 Task: Change  the formatting of the data to Which is  Less than 5, In conditional formating, put the option 'Green Fill with Dark Green Text. . 'add another formatting option Format As Table, insert the option Orange Table style Medium 3 , change the format of Column Width to AutoFit Column Widthand sort the data in Ascending order In the sheet   Sparkle Sales log   book
Action: Mouse moved to (172, 91)
Screenshot: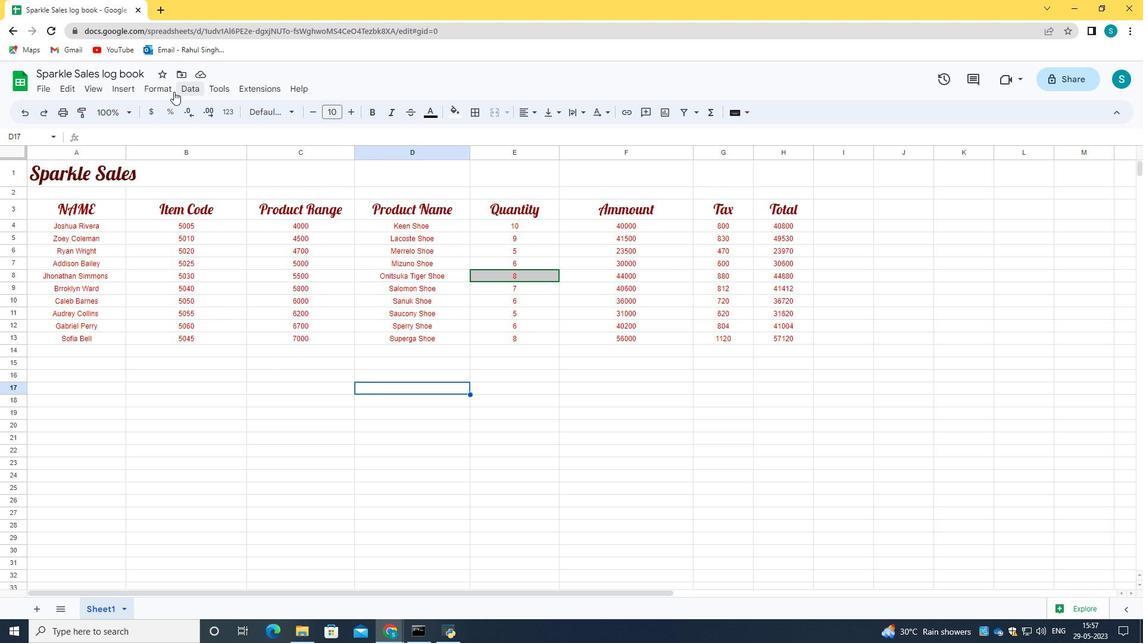 
Action: Mouse pressed left at (172, 91)
Screenshot: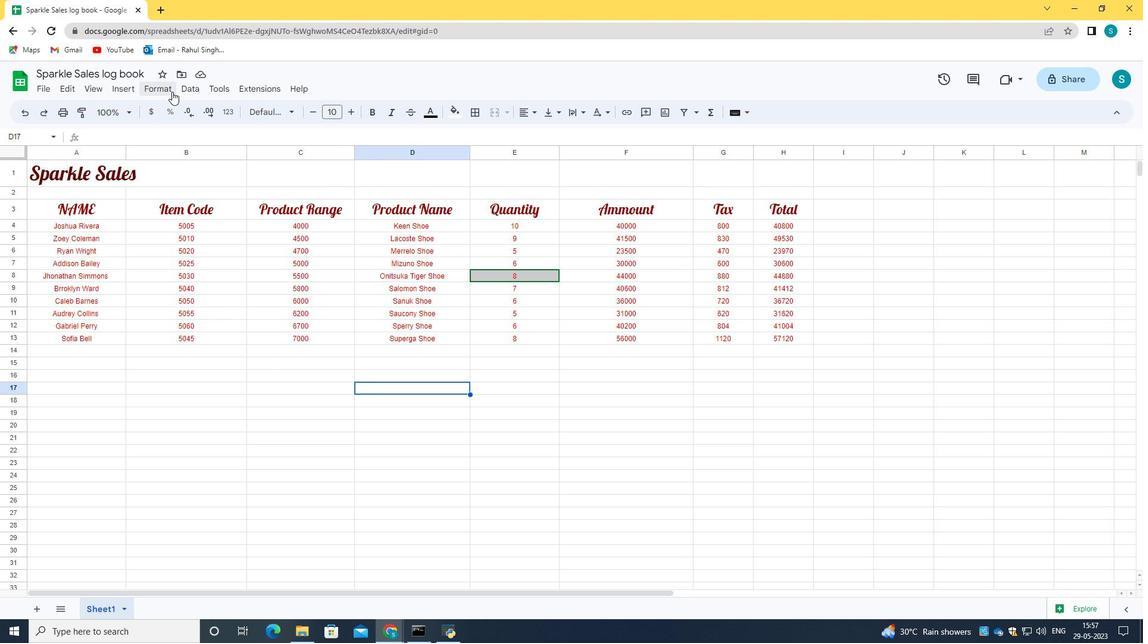 
Action: Mouse moved to (201, 286)
Screenshot: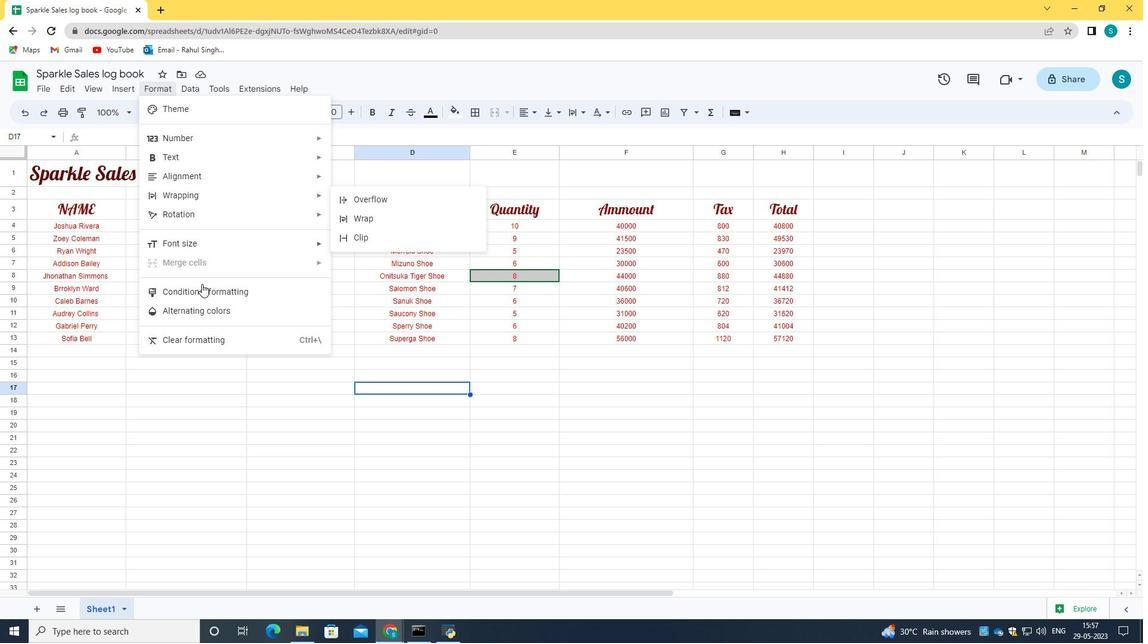 
Action: Mouse pressed left at (201, 286)
Screenshot: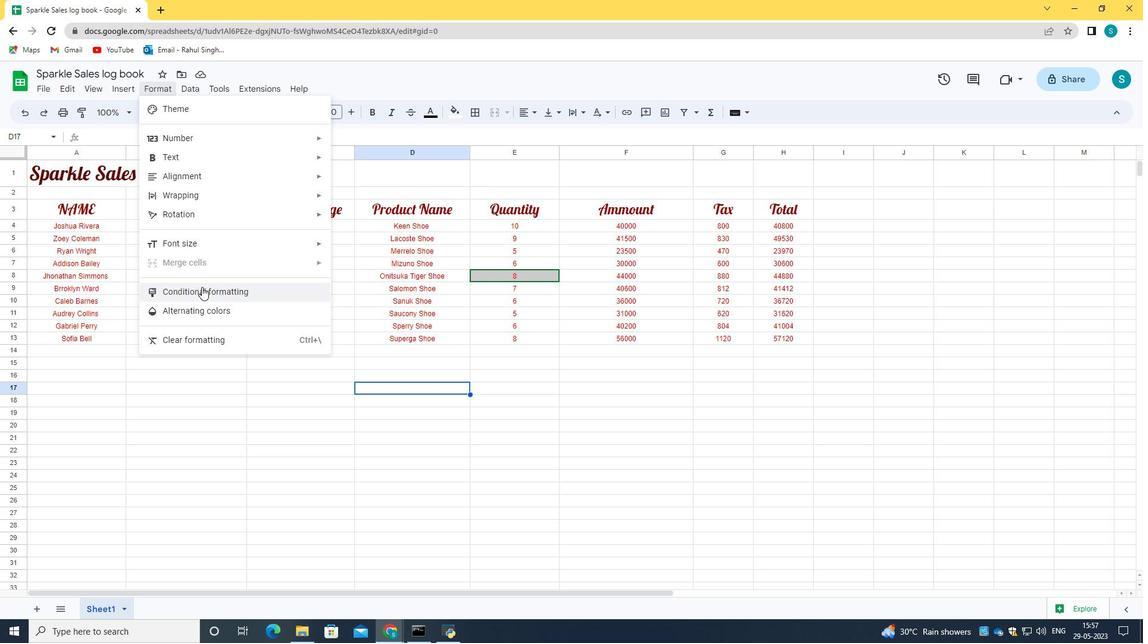 
Action: Mouse moved to (1115, 121)
Screenshot: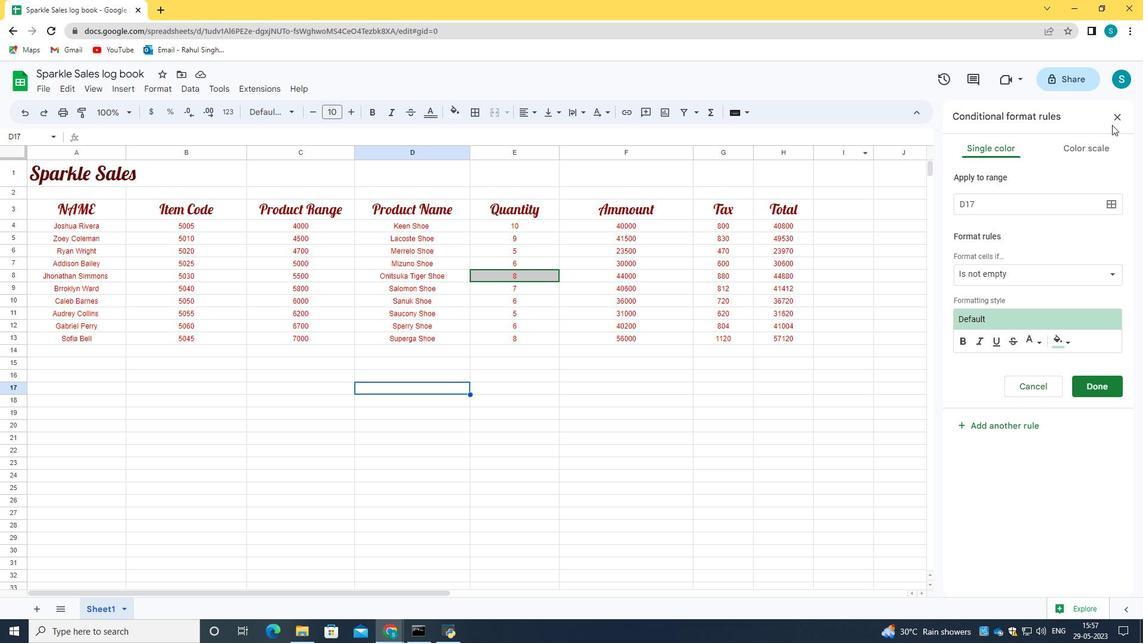 
Action: Mouse pressed left at (1115, 121)
Screenshot: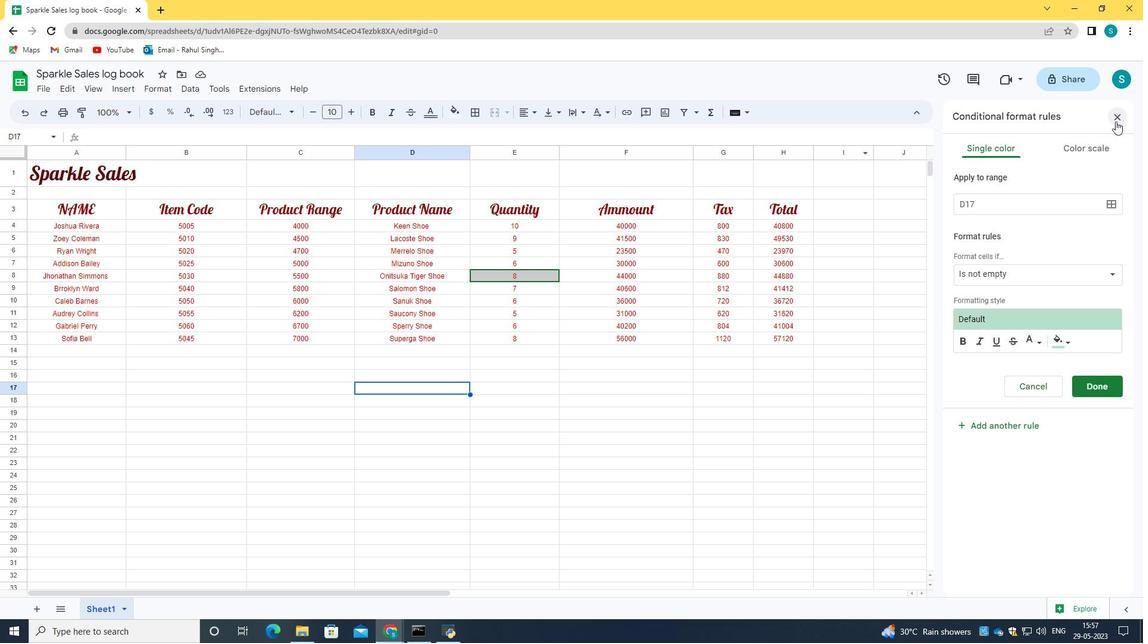 
Action: Mouse moved to (28, 167)
Screenshot: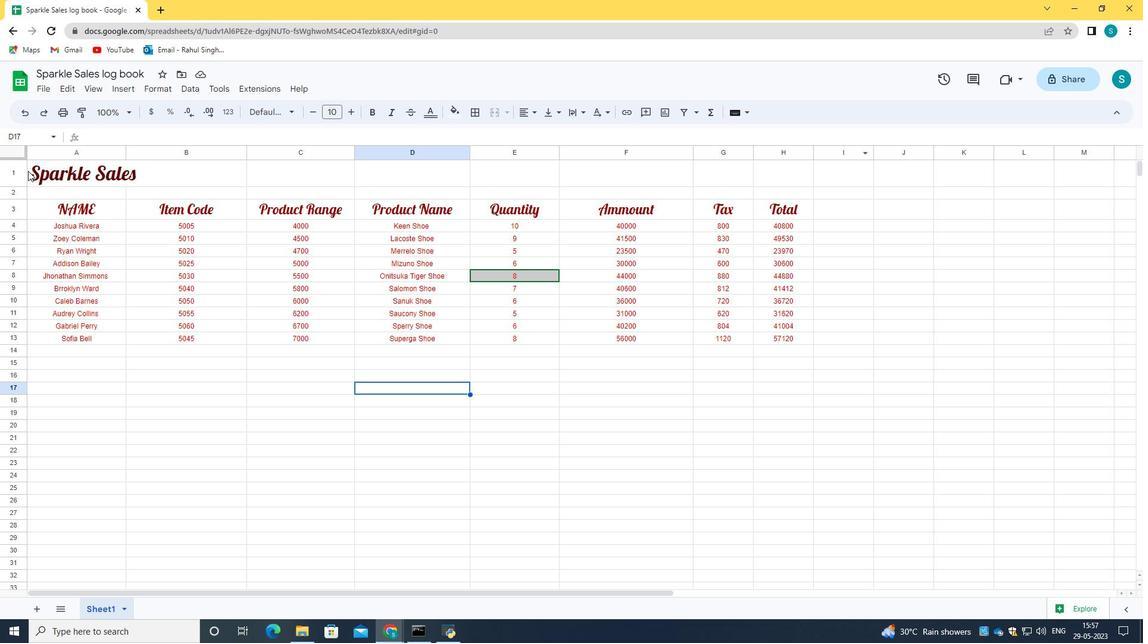 
Action: Mouse pressed left at (28, 167)
Screenshot: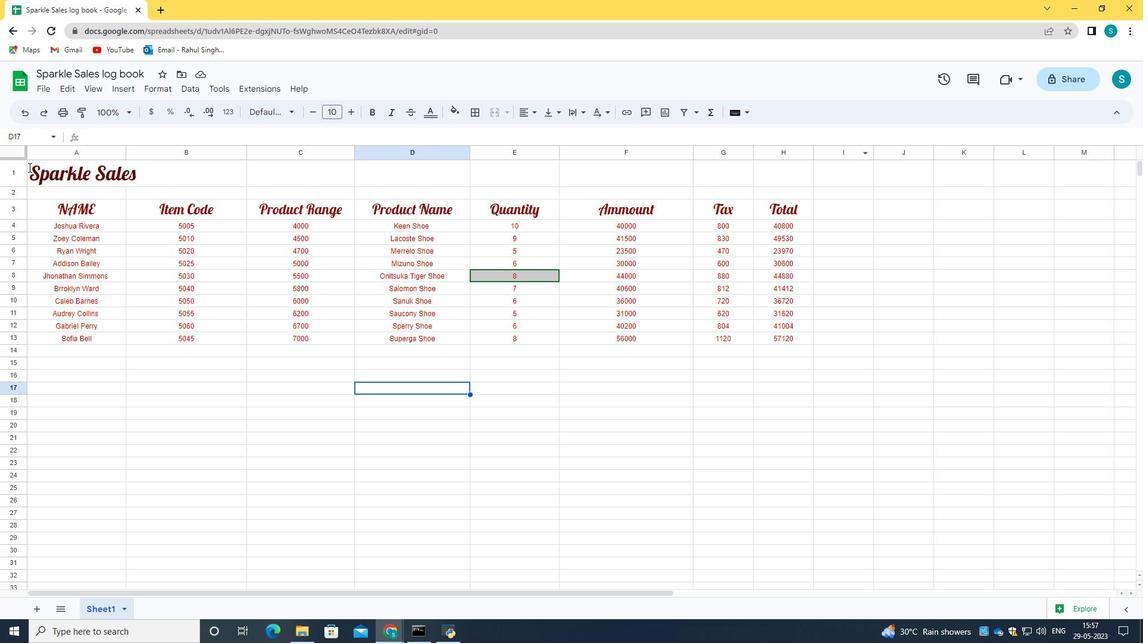 
Action: Mouse moved to (35, 210)
Screenshot: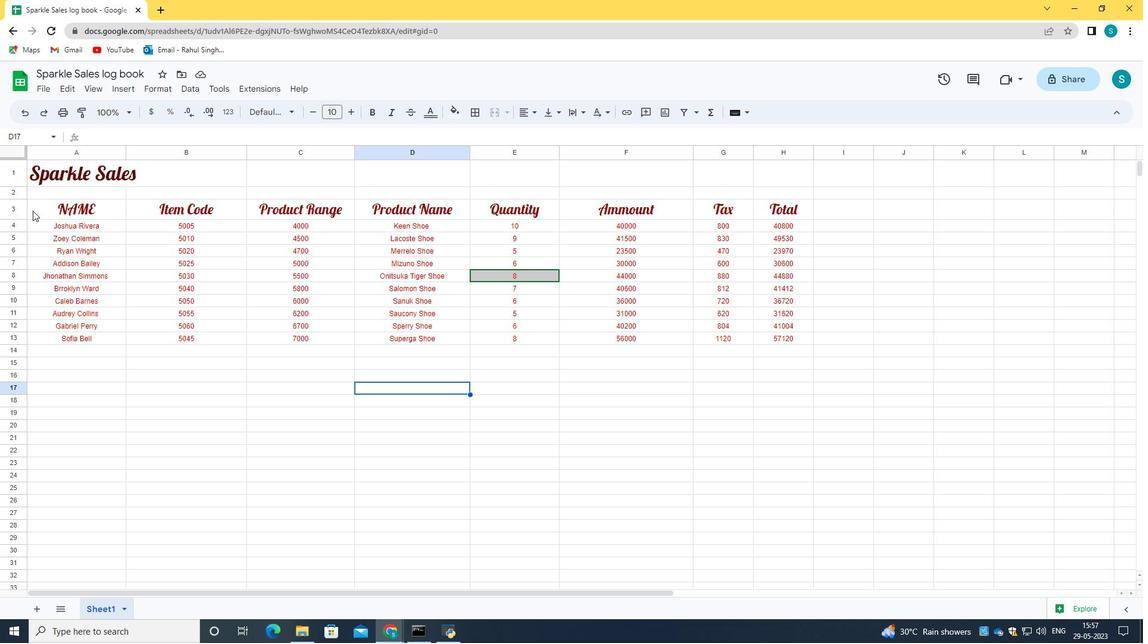 
Action: Mouse pressed left at (35, 210)
Screenshot: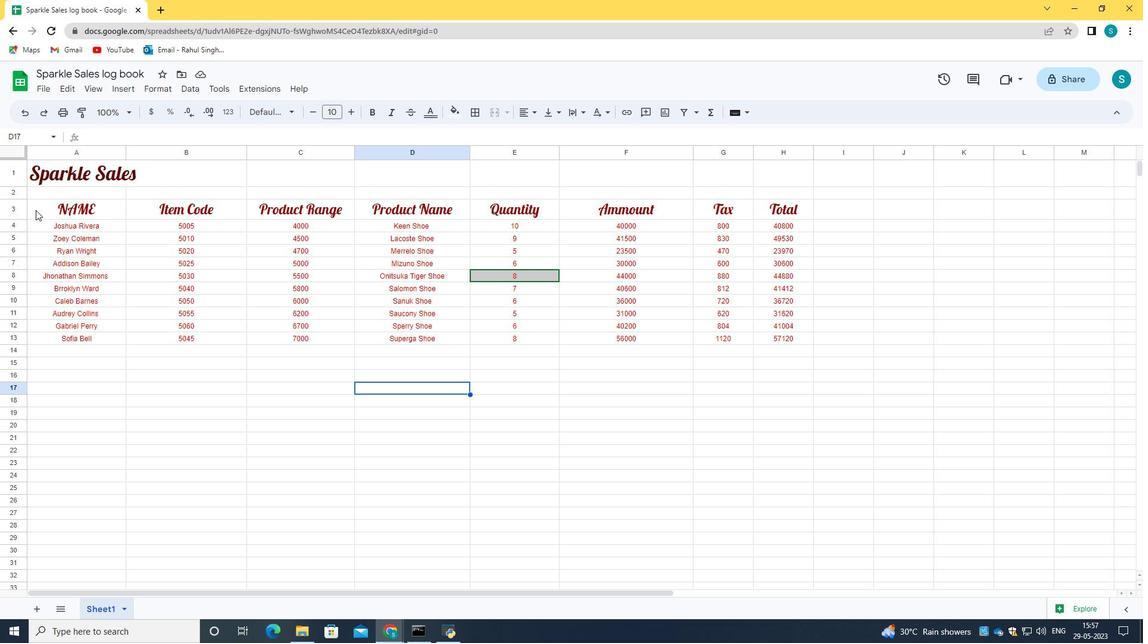 
Action: Mouse pressed left at (35, 210)
Screenshot: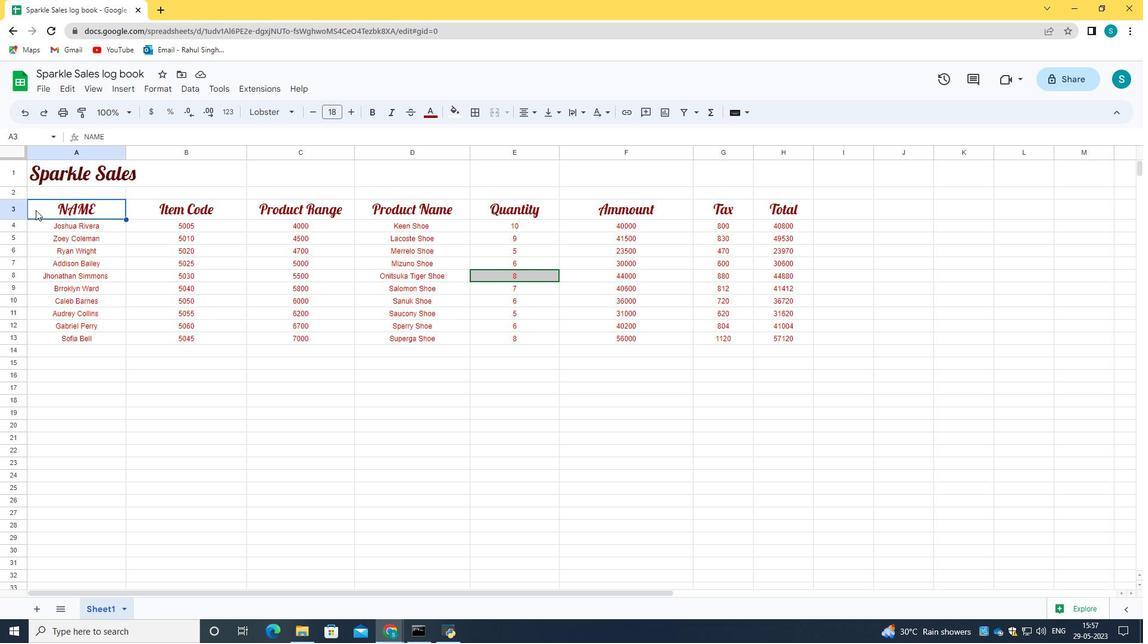 
Action: Mouse moved to (159, 91)
Screenshot: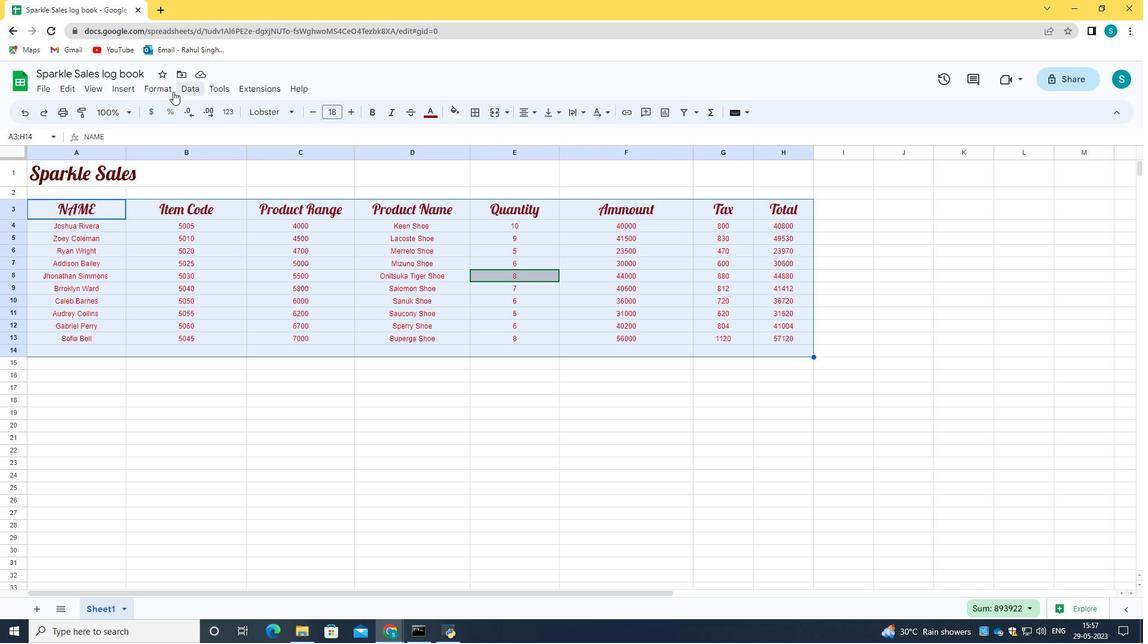 
Action: Mouse pressed left at (159, 91)
Screenshot: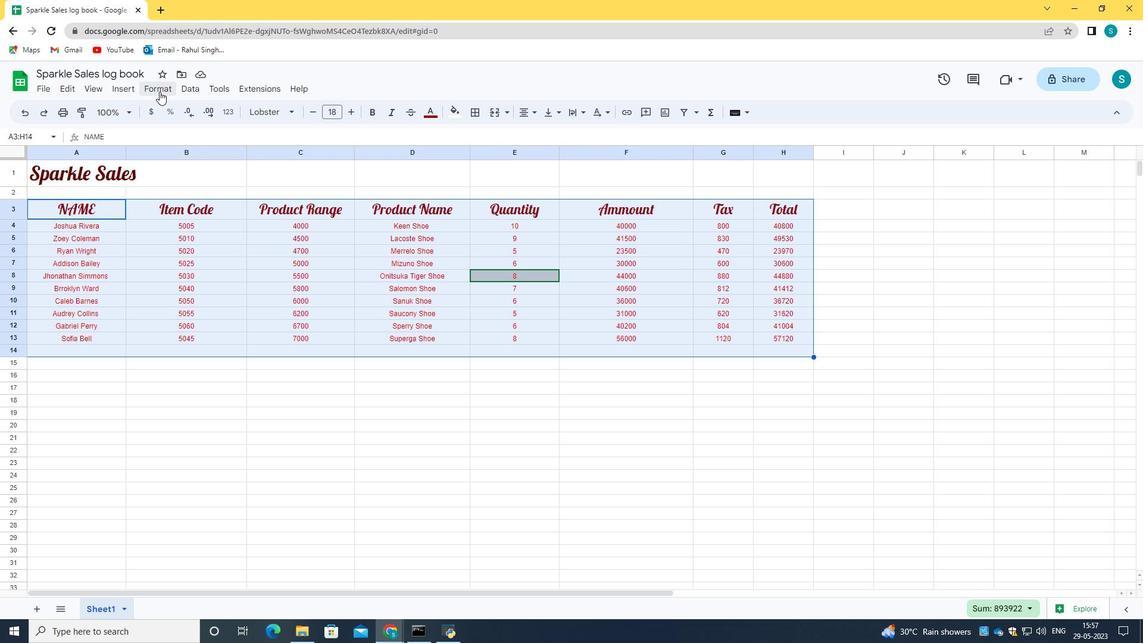 
Action: Mouse moved to (232, 297)
Screenshot: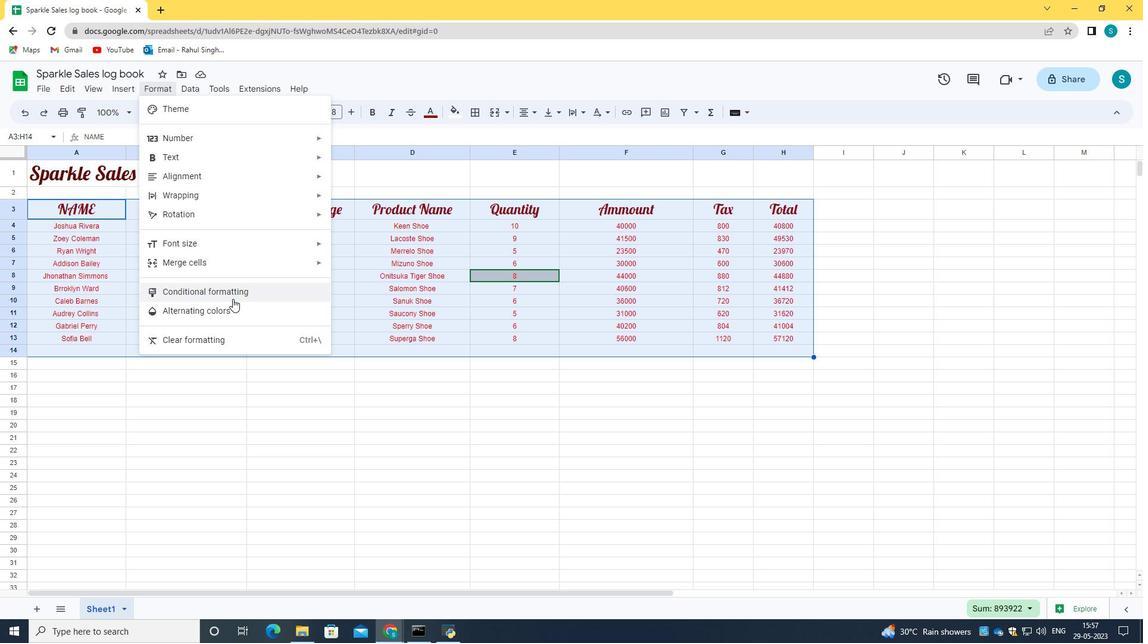 
Action: Mouse pressed left at (232, 297)
Screenshot: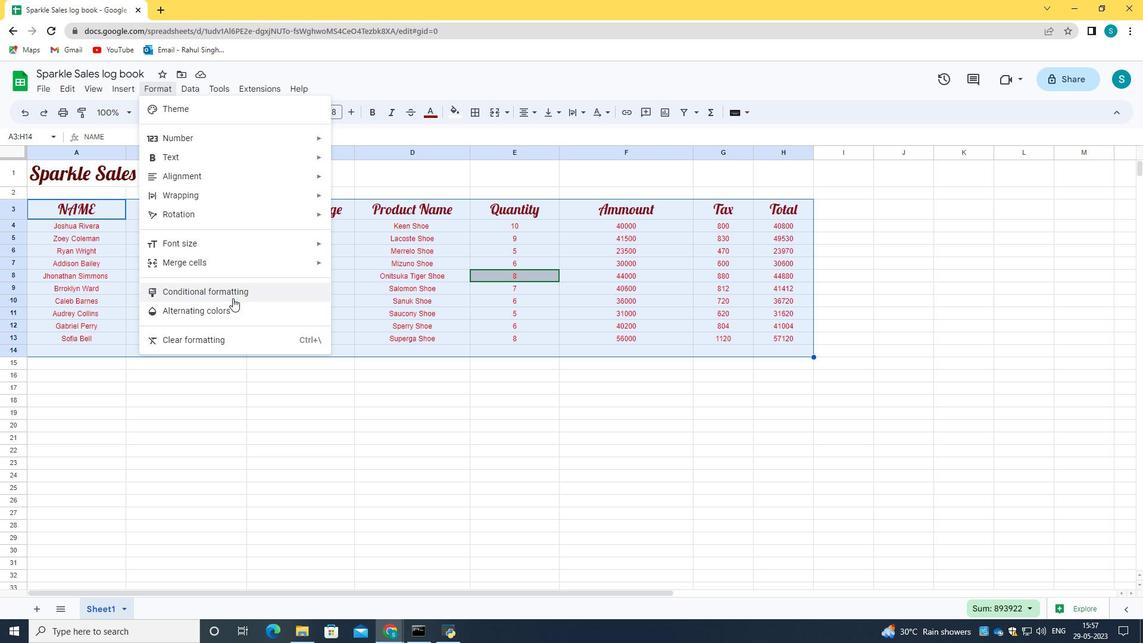 
Action: Mouse moved to (1065, 342)
Screenshot: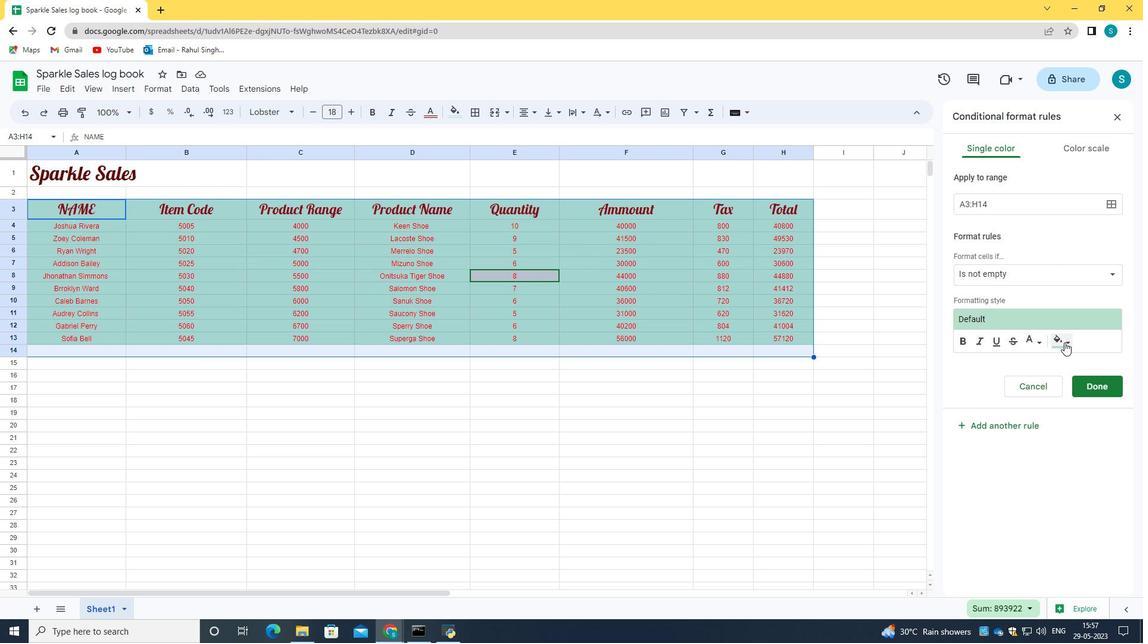
Action: Mouse pressed left at (1065, 342)
Screenshot: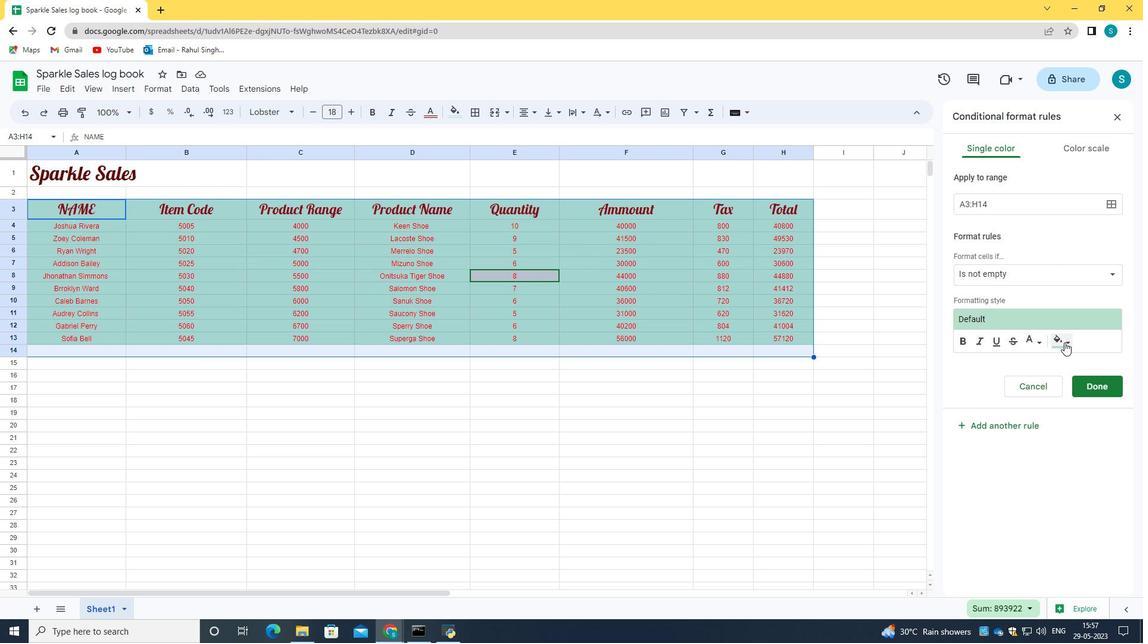 
Action: Mouse moved to (992, 464)
Screenshot: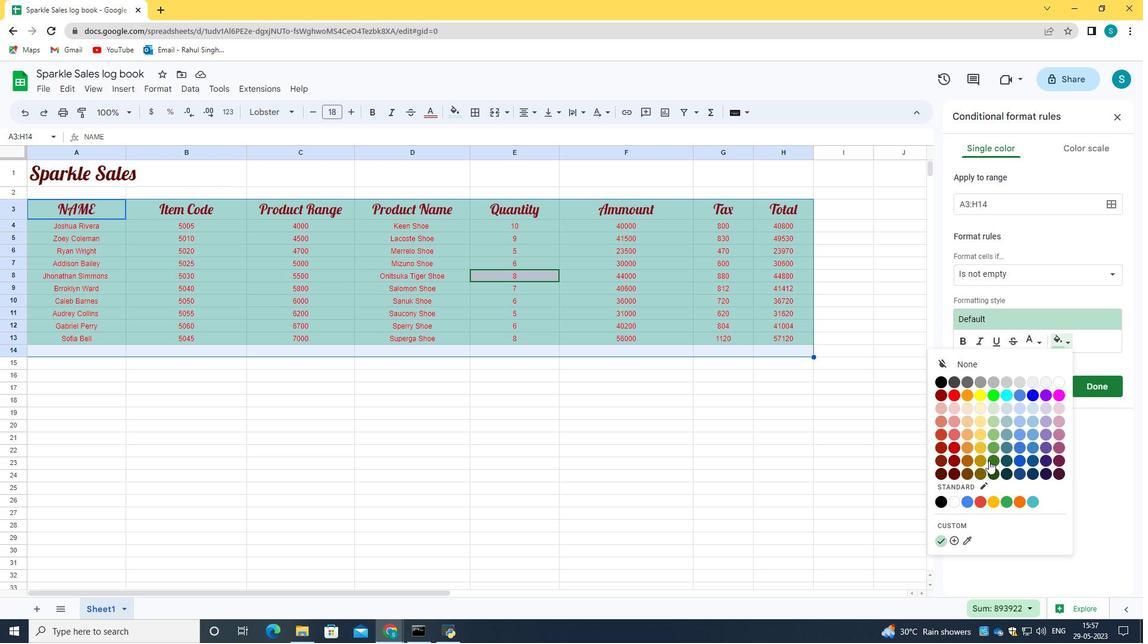 
Action: Mouse pressed left at (992, 464)
Screenshot: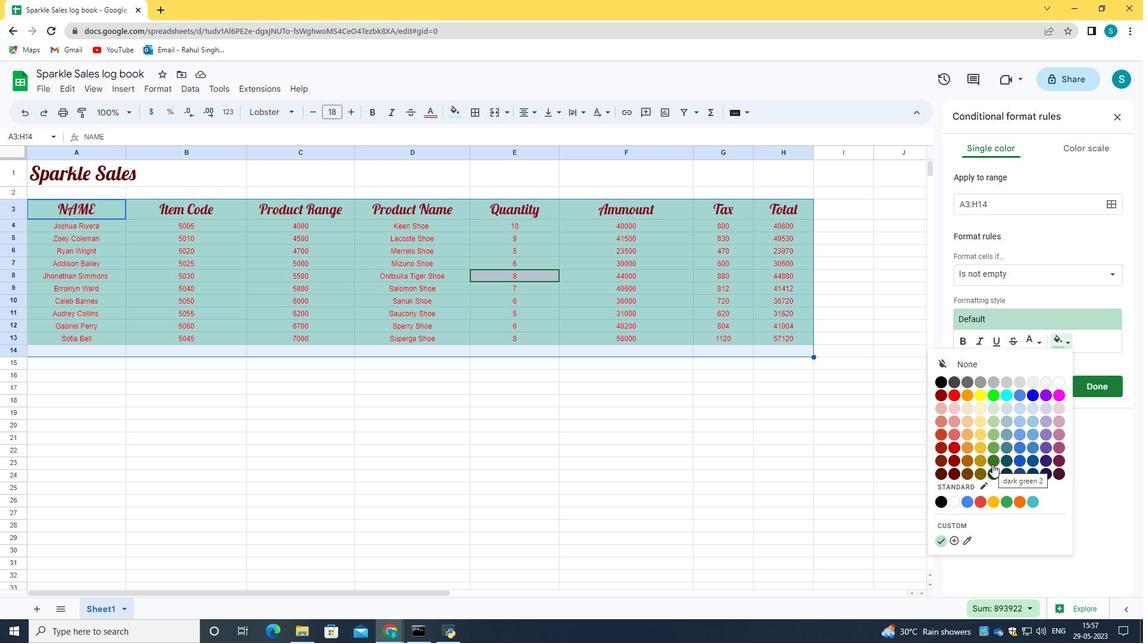 
Action: Mouse moved to (698, 367)
Screenshot: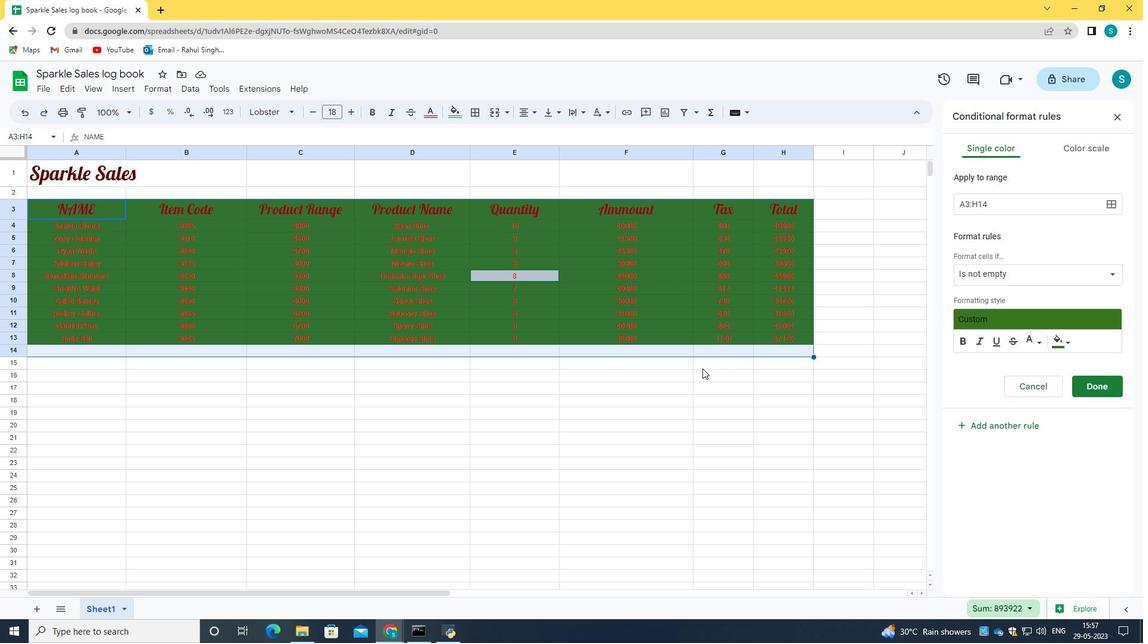 
Action: Mouse pressed left at (698, 367)
Screenshot: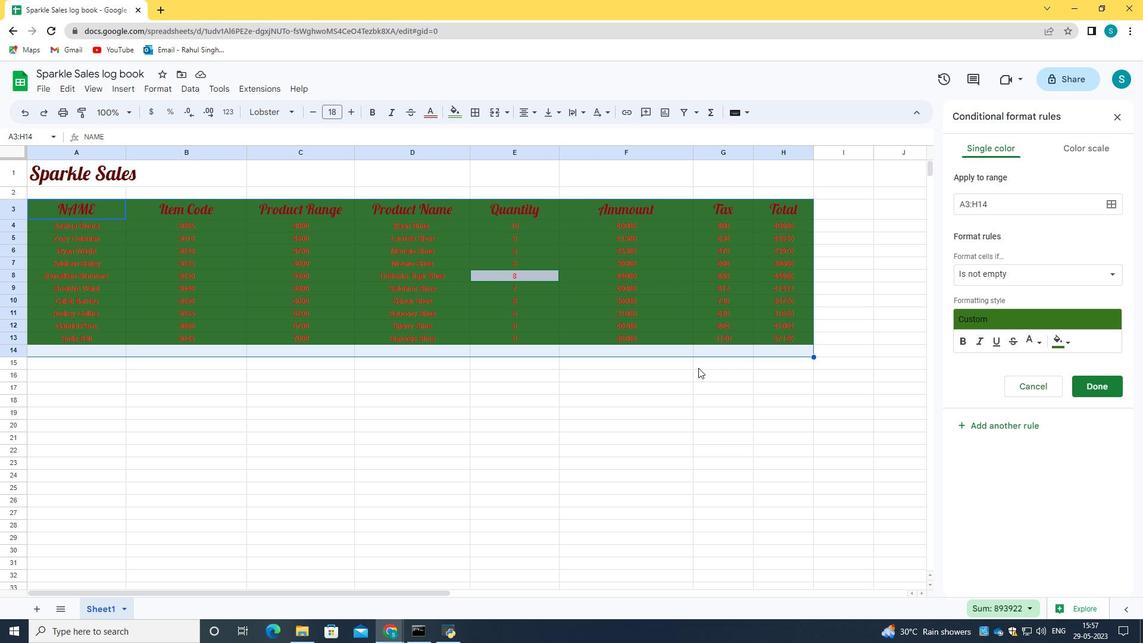 
Action: Mouse moved to (1096, 383)
Screenshot: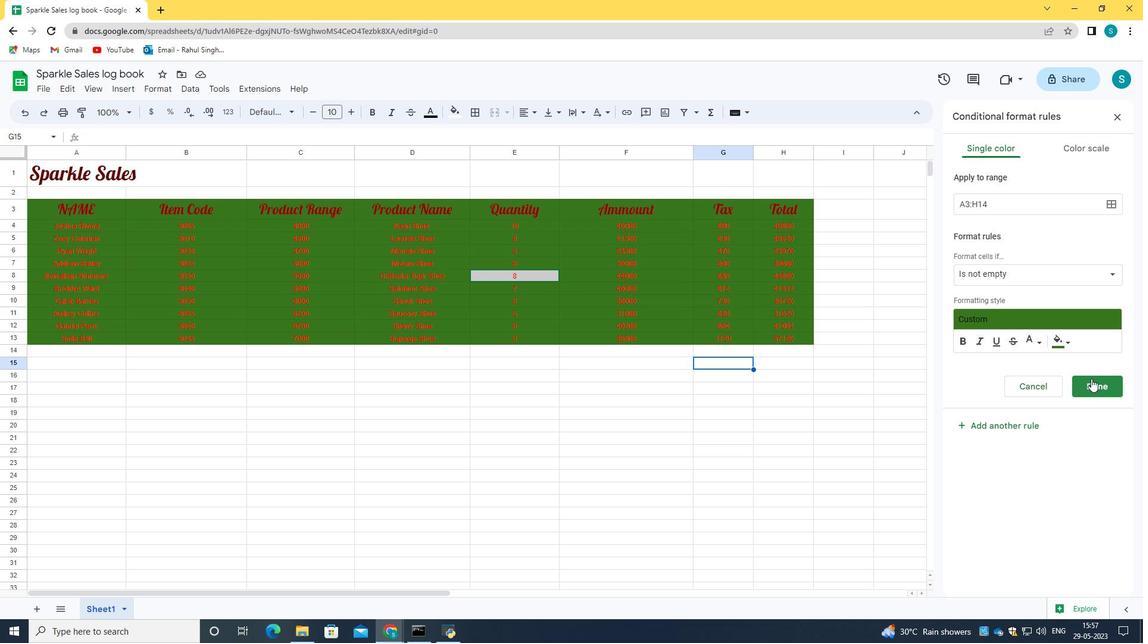 
Action: Mouse pressed left at (1096, 383)
Screenshot: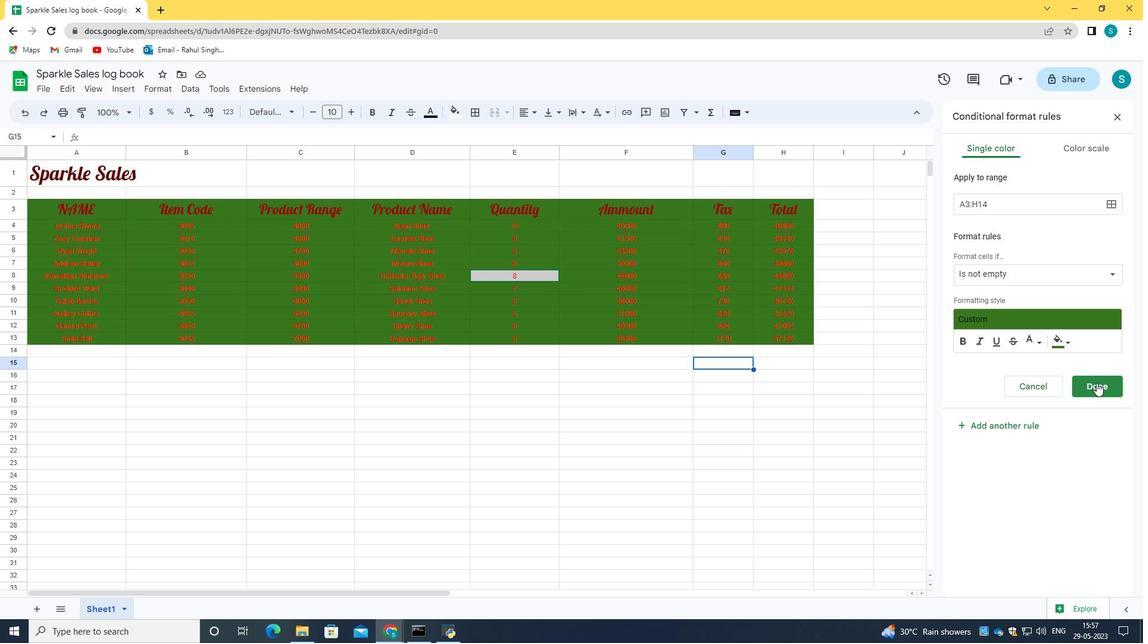 
Action: Mouse moved to (1024, 116)
Screenshot: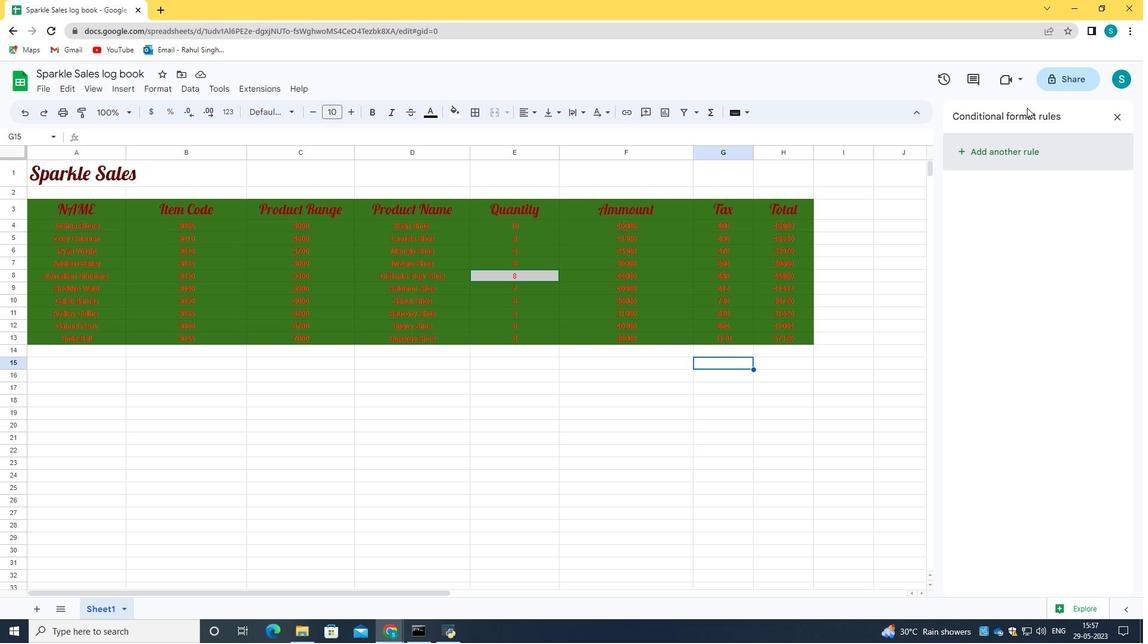 
Action: Mouse pressed left at (1024, 116)
Screenshot: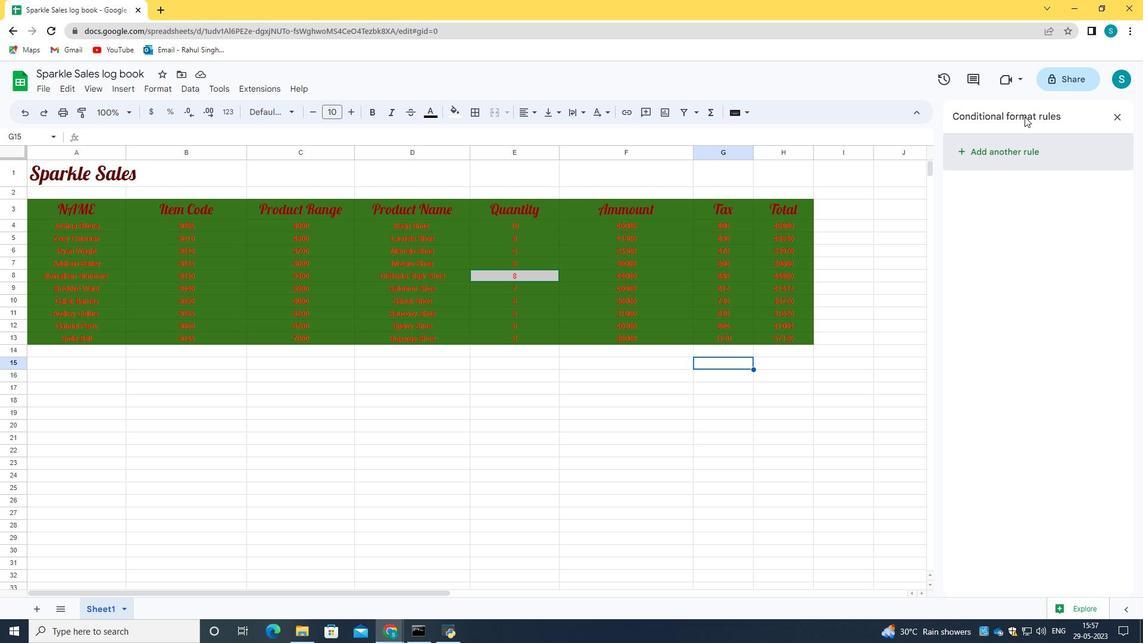 
Action: Mouse moved to (1116, 117)
Screenshot: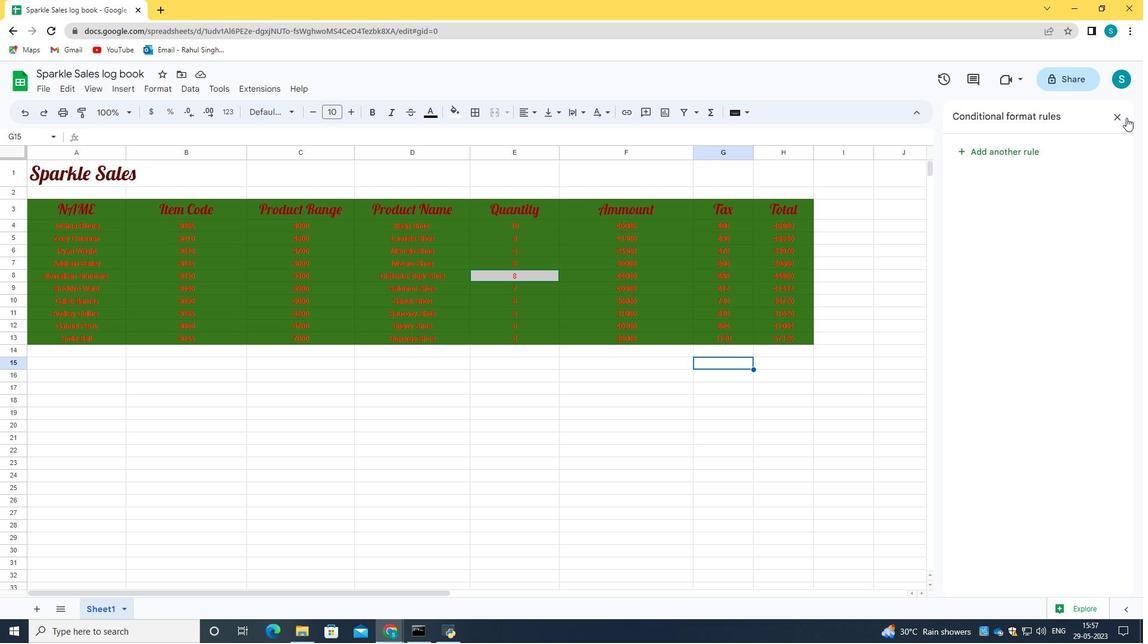 
Action: Mouse pressed left at (1116, 117)
Screenshot: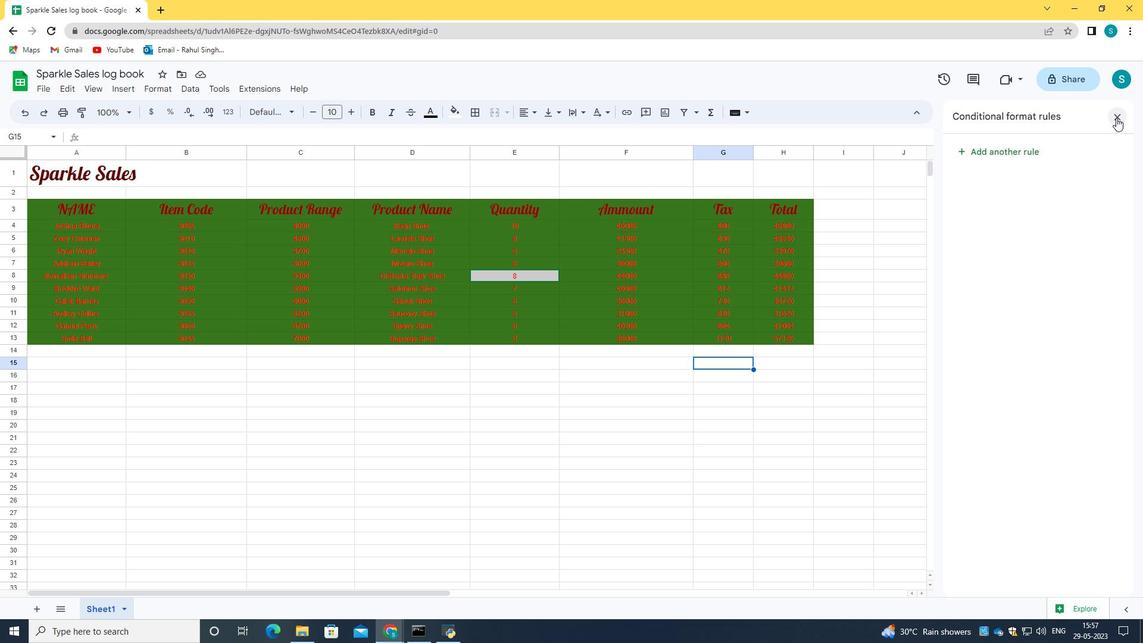 
Action: Mouse moved to (156, 94)
Screenshot: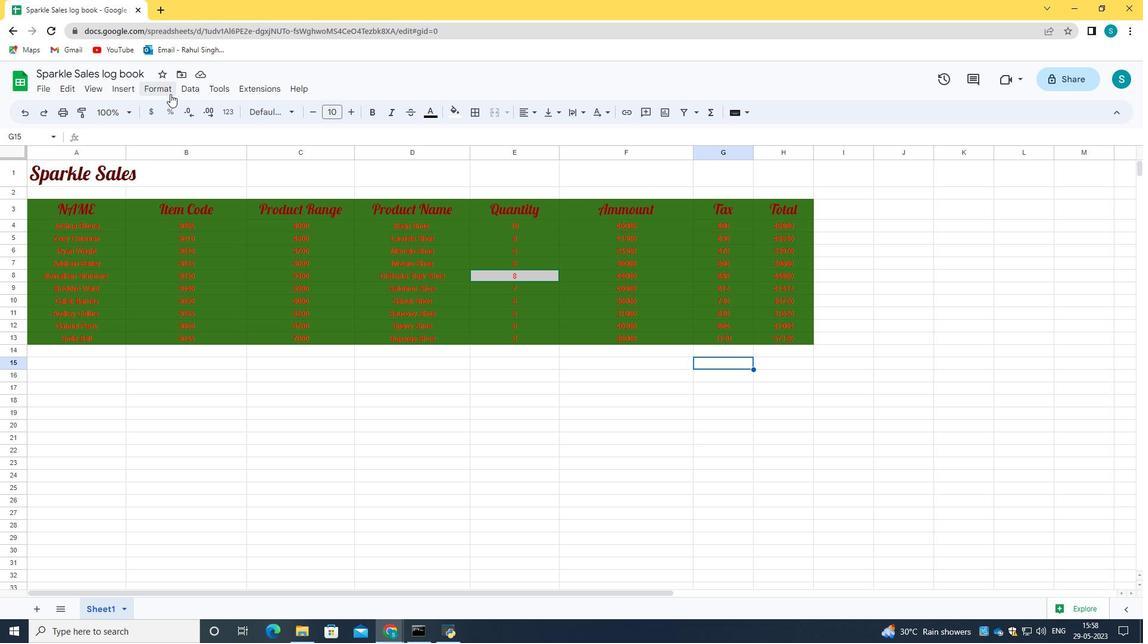 
Action: Mouse pressed left at (156, 94)
Screenshot: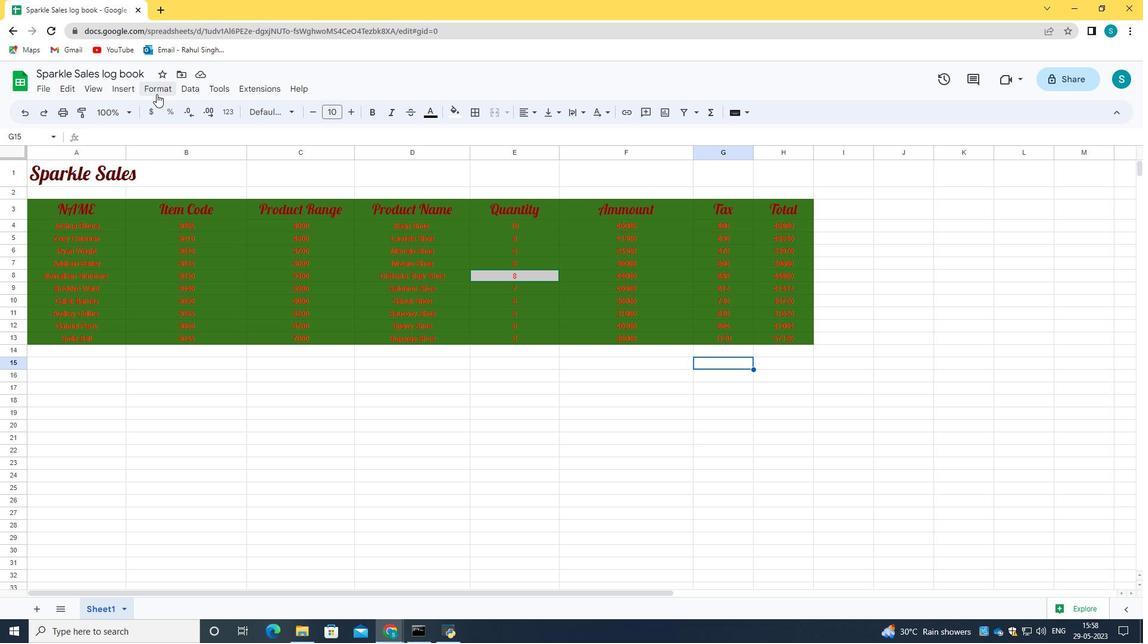 
Action: Mouse moved to (198, 288)
Screenshot: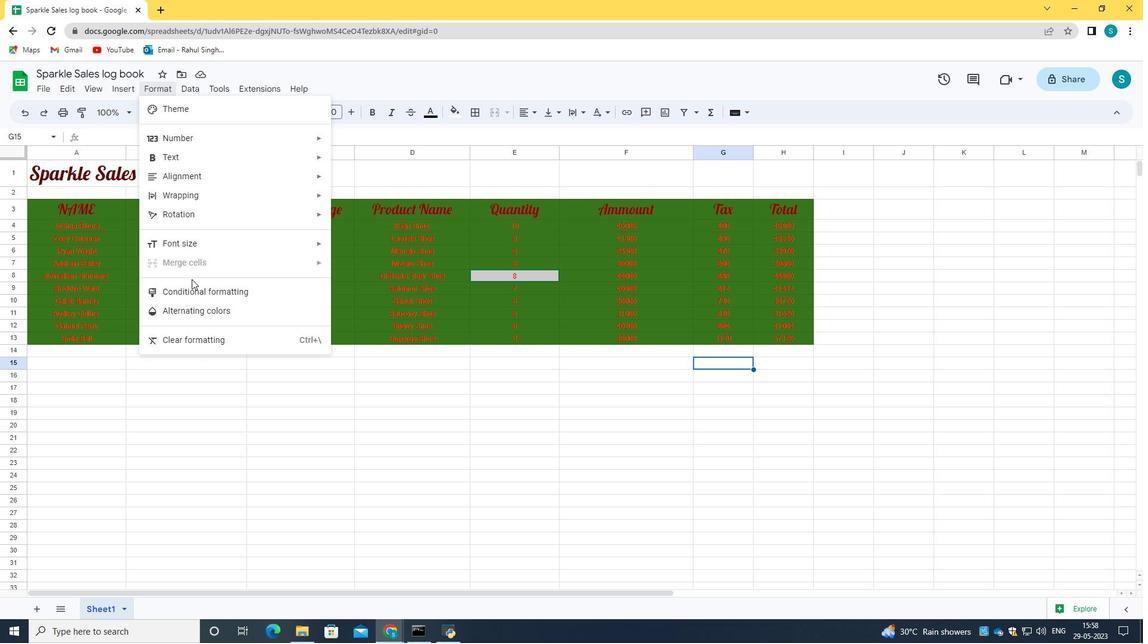 
Action: Mouse pressed left at (198, 288)
Screenshot: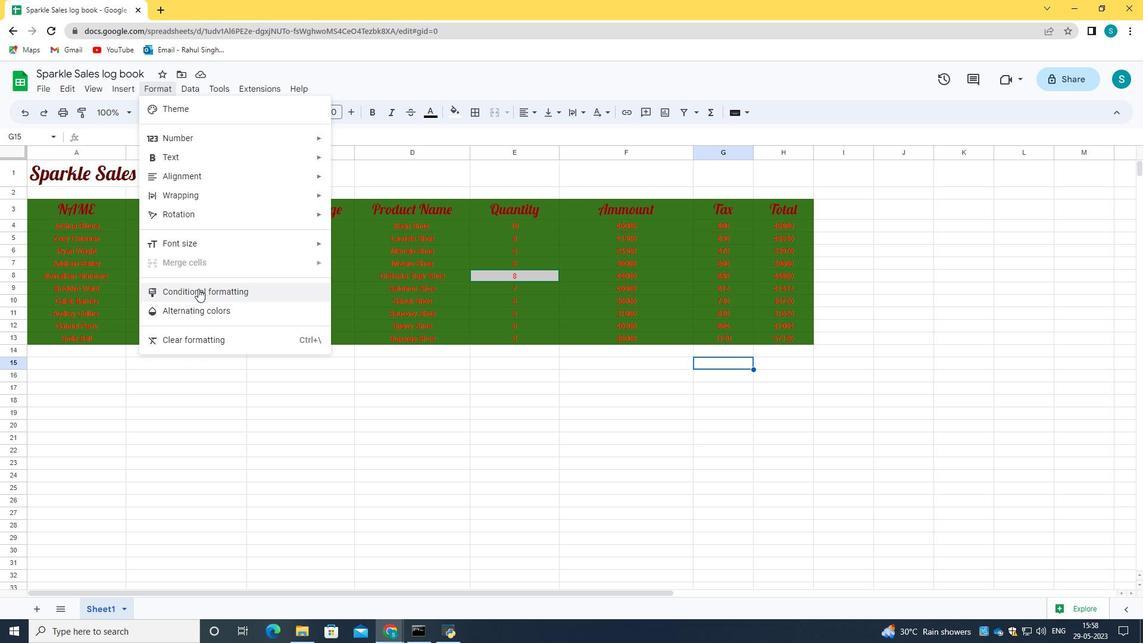 
Action: Mouse moved to (1094, 150)
Screenshot: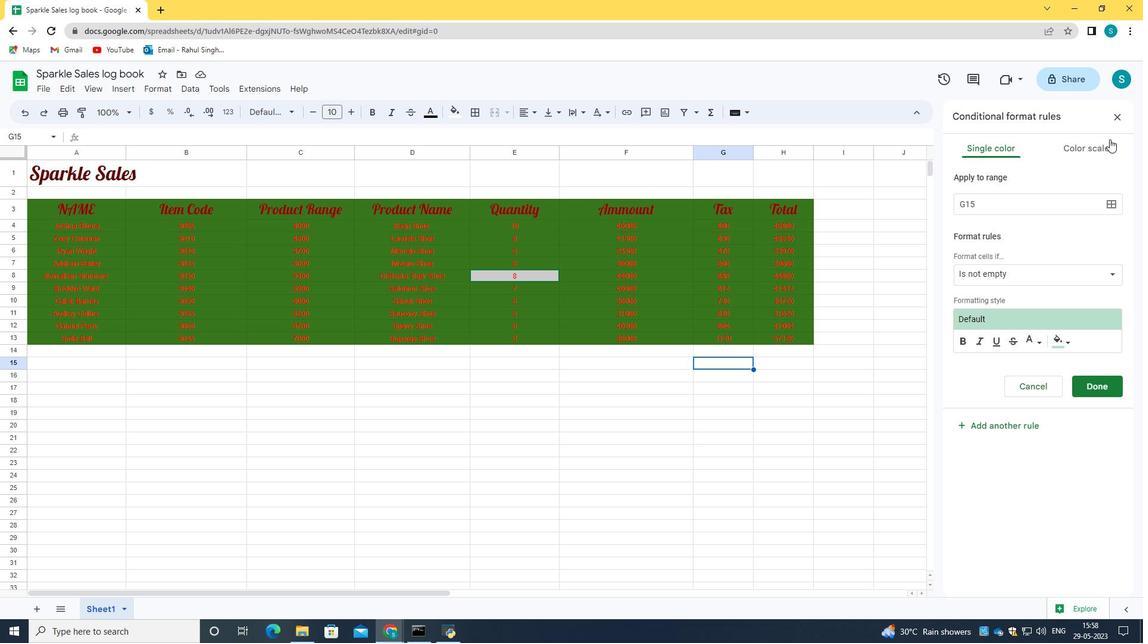 
Action: Mouse pressed left at (1094, 150)
Screenshot: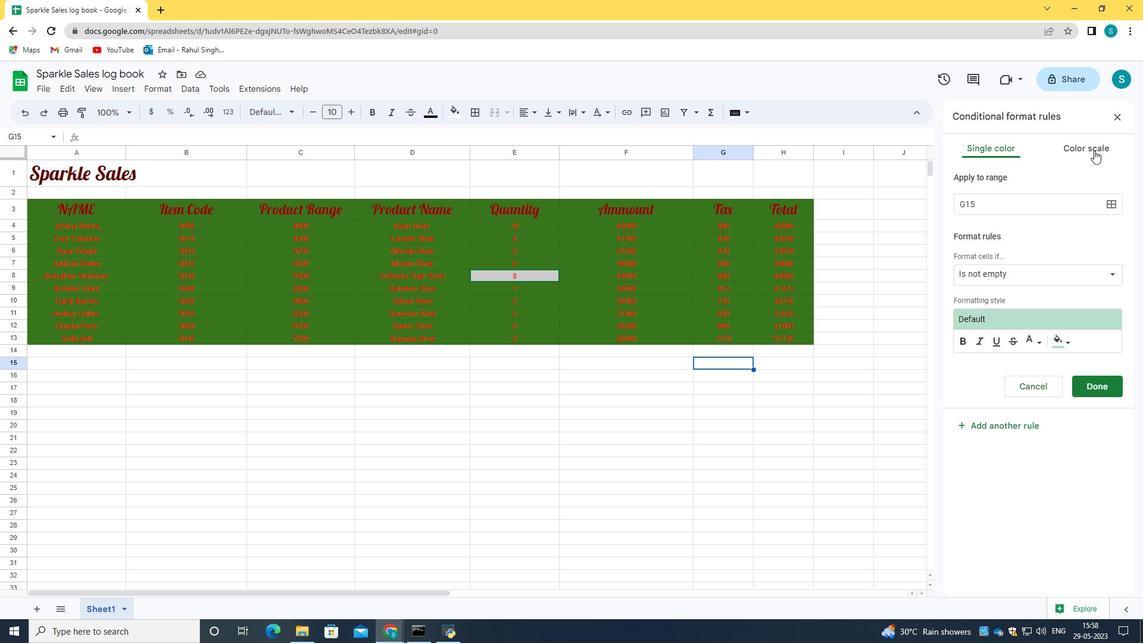 
Action: Mouse moved to (1015, 151)
Screenshot: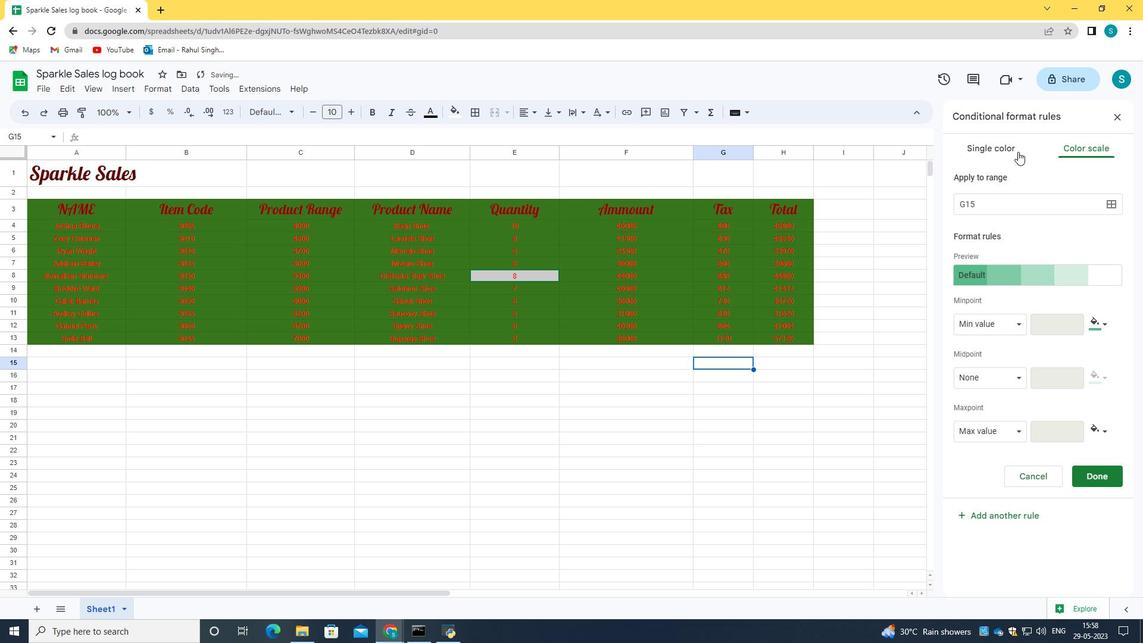 
Action: Mouse pressed left at (1015, 151)
Screenshot: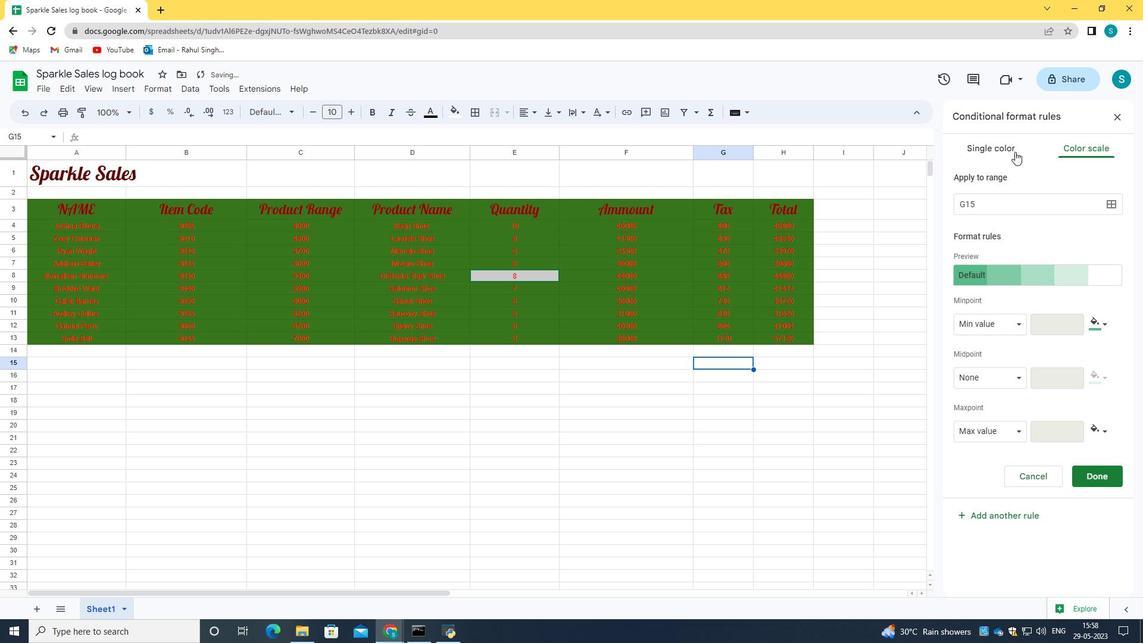 
Action: Mouse moved to (1009, 275)
Screenshot: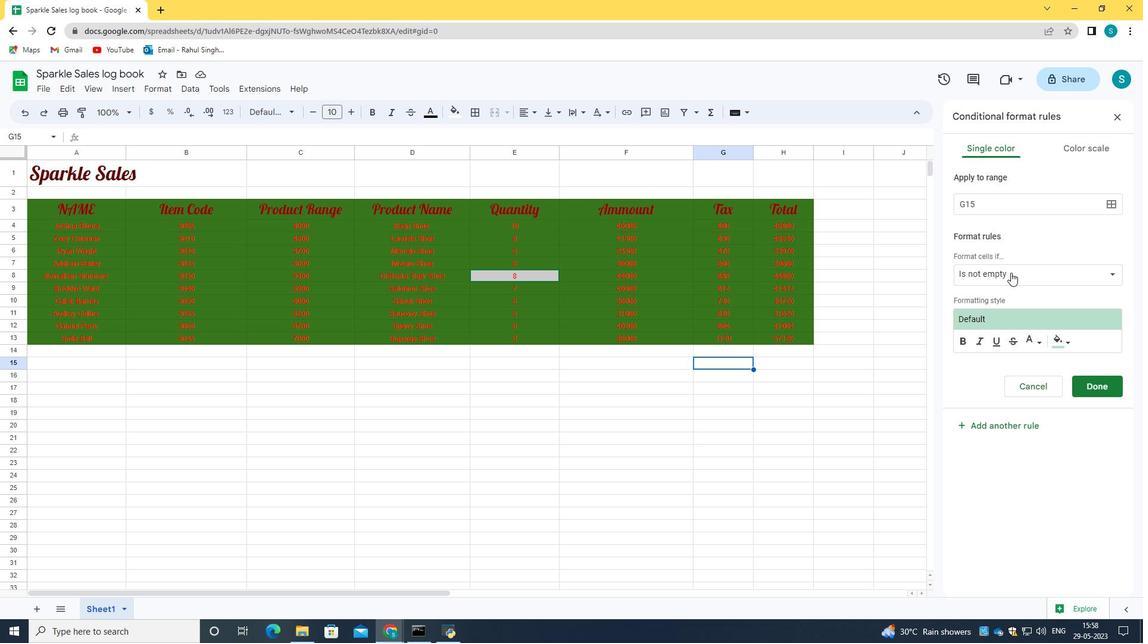 
Action: Mouse pressed left at (1009, 275)
Screenshot: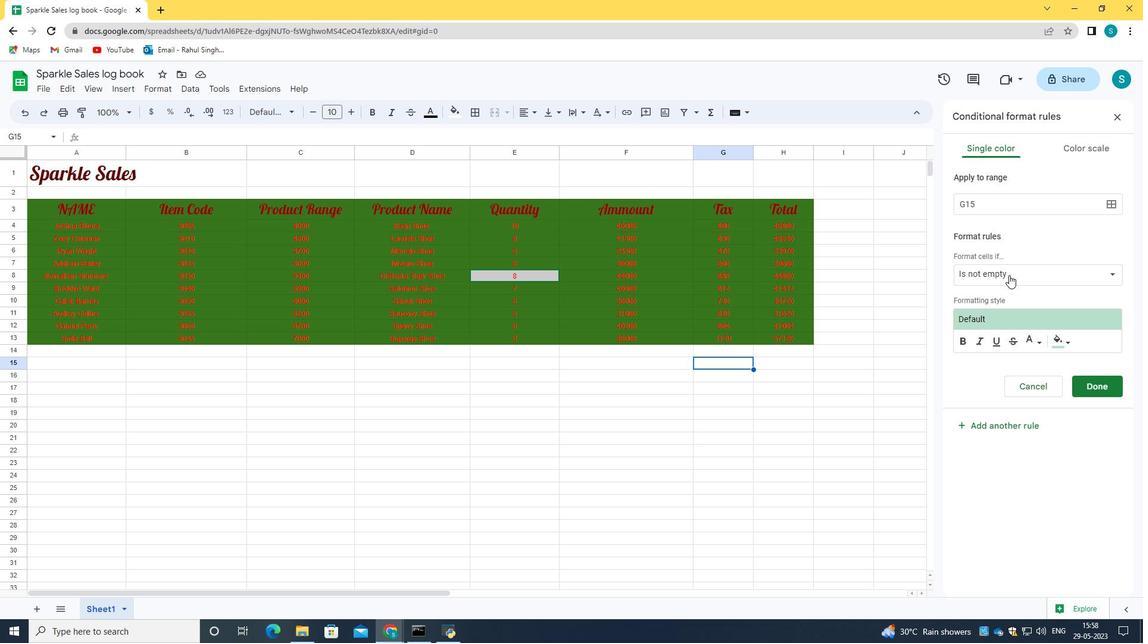 
Action: Mouse moved to (1007, 501)
Screenshot: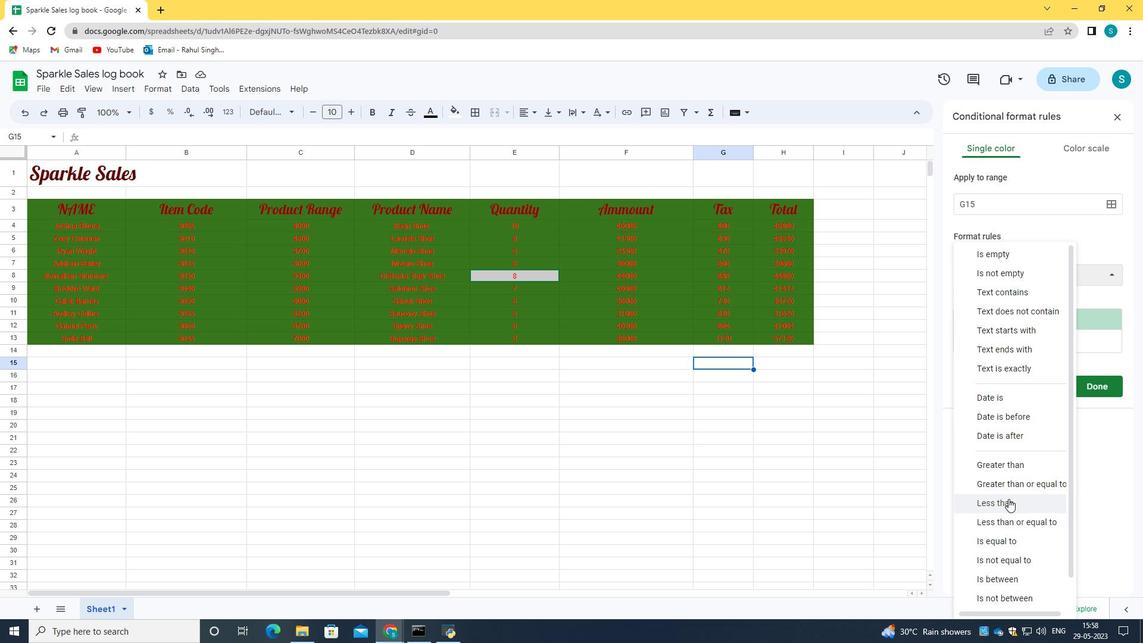 
Action: Mouse pressed left at (1007, 501)
Screenshot: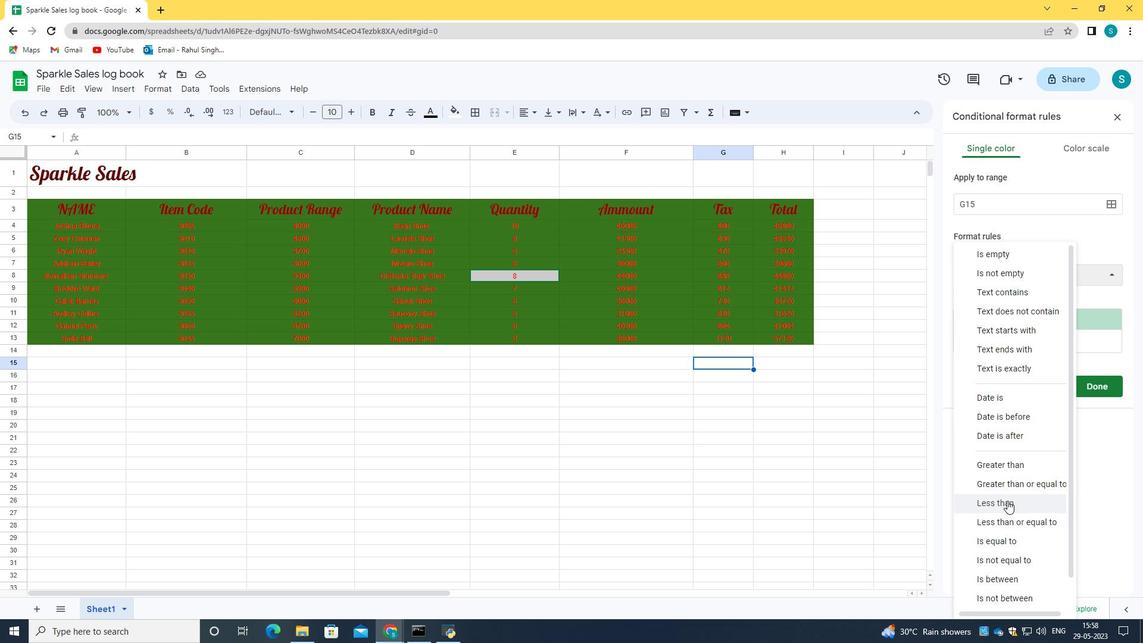 
Action: Mouse moved to (1025, 299)
Screenshot: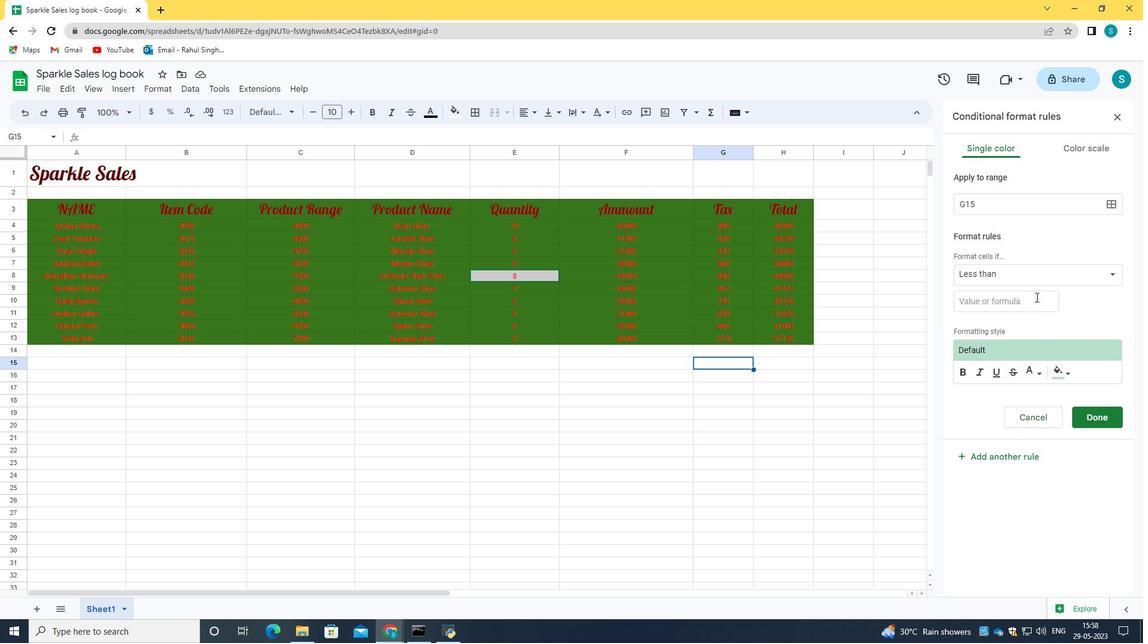 
Action: Mouse pressed left at (1025, 299)
Screenshot: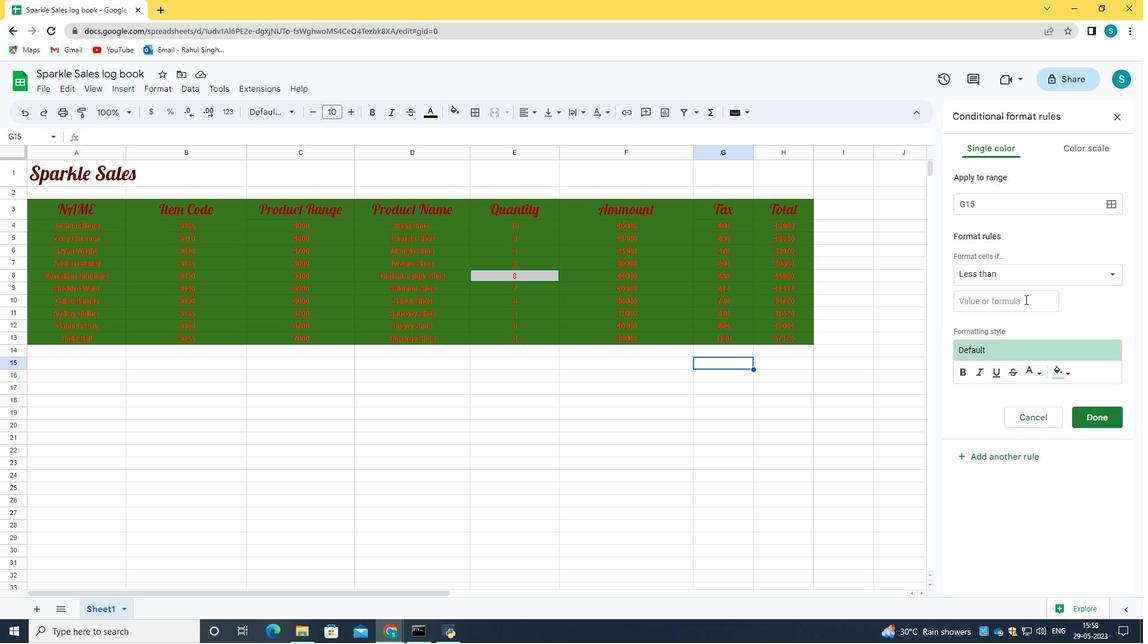 
Action: Key pressed 5
Screenshot: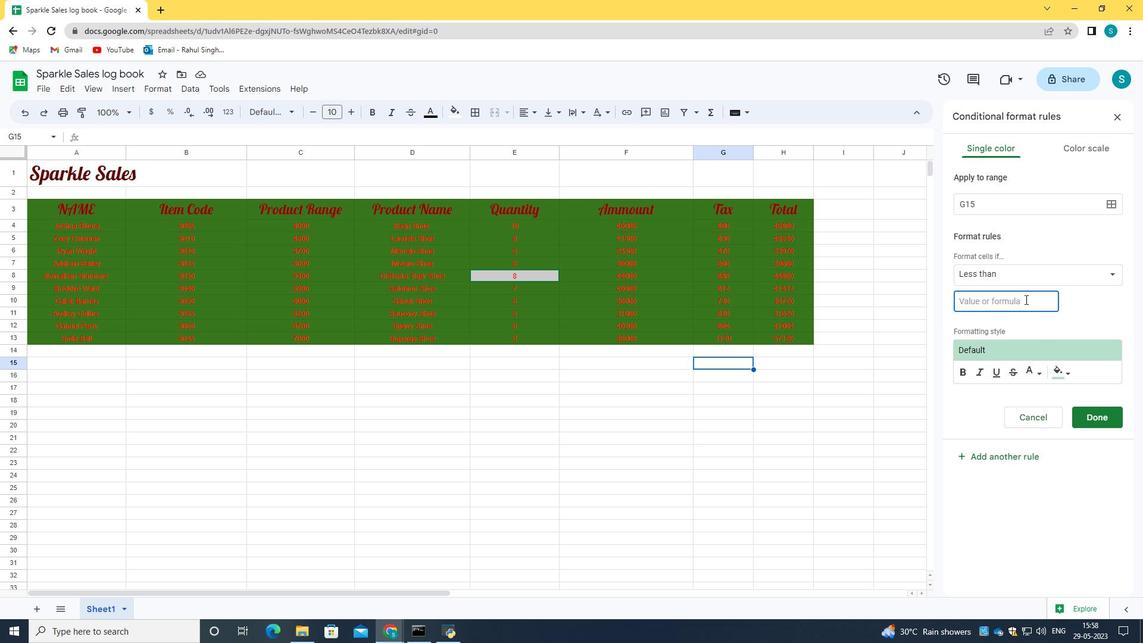 
Action: Mouse moved to (1027, 373)
Screenshot: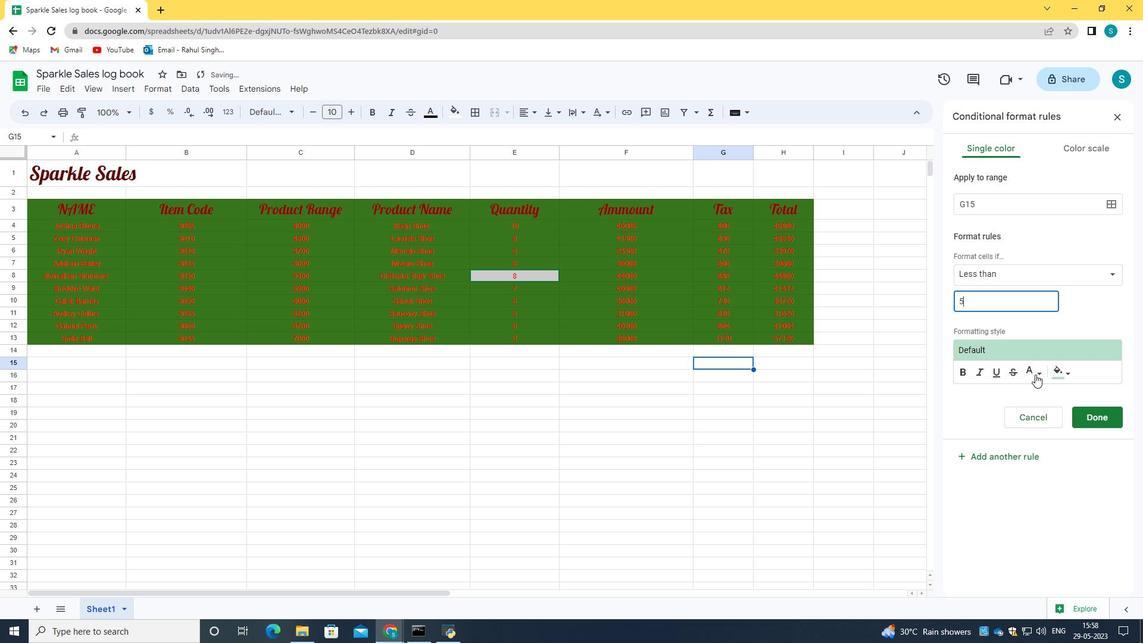 
Action: Mouse pressed left at (1027, 373)
Screenshot: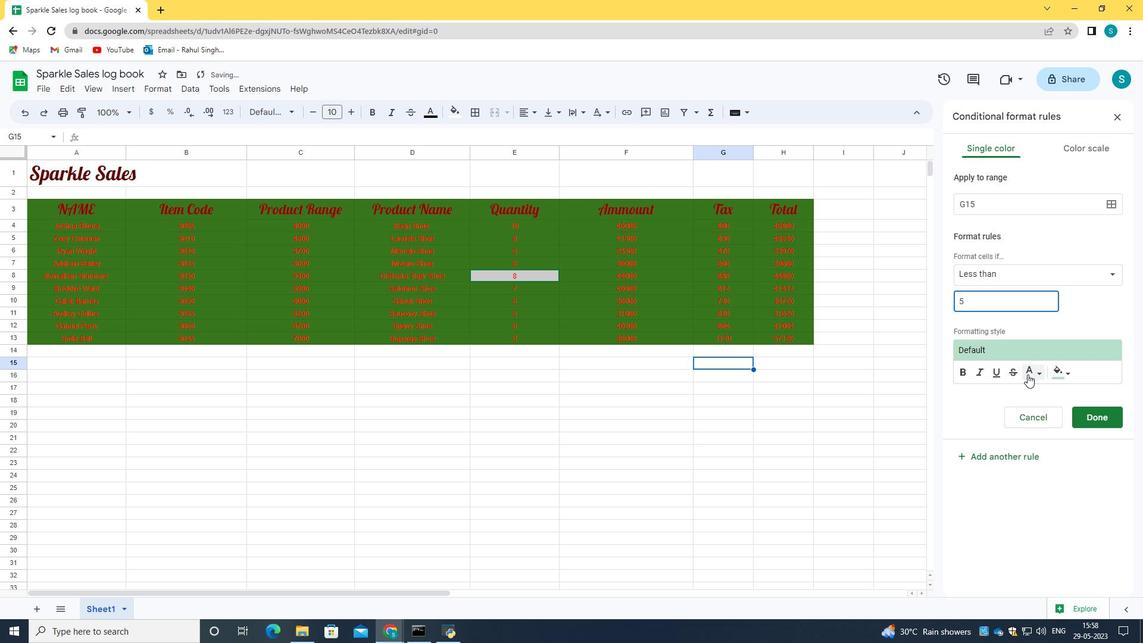 
Action: Mouse moved to (990, 535)
Screenshot: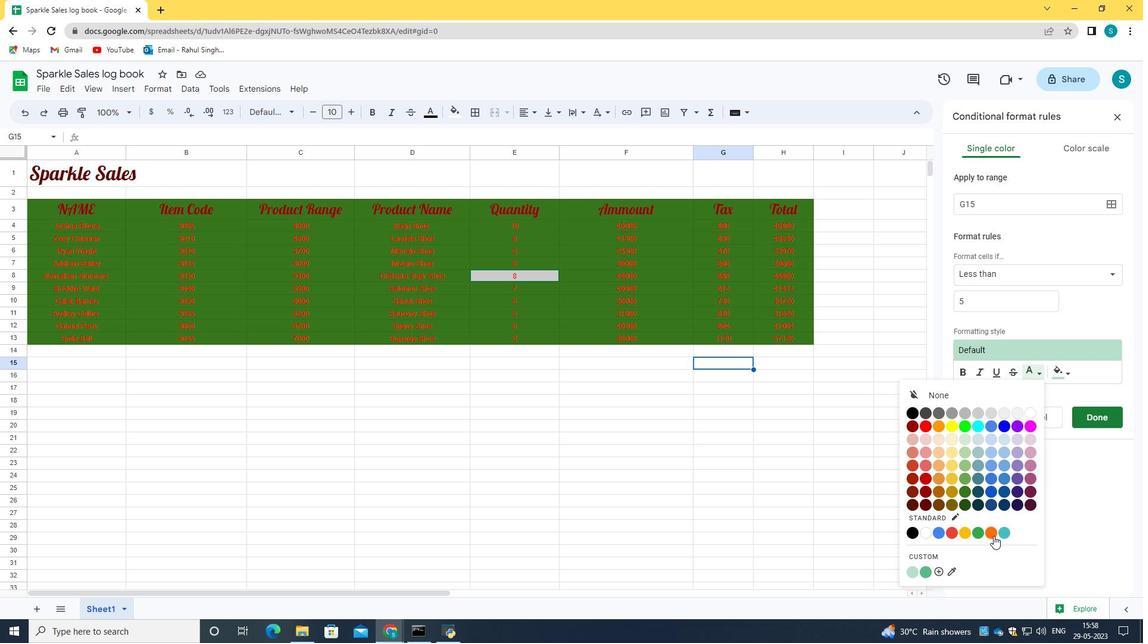 
Action: Mouse pressed left at (990, 535)
Screenshot: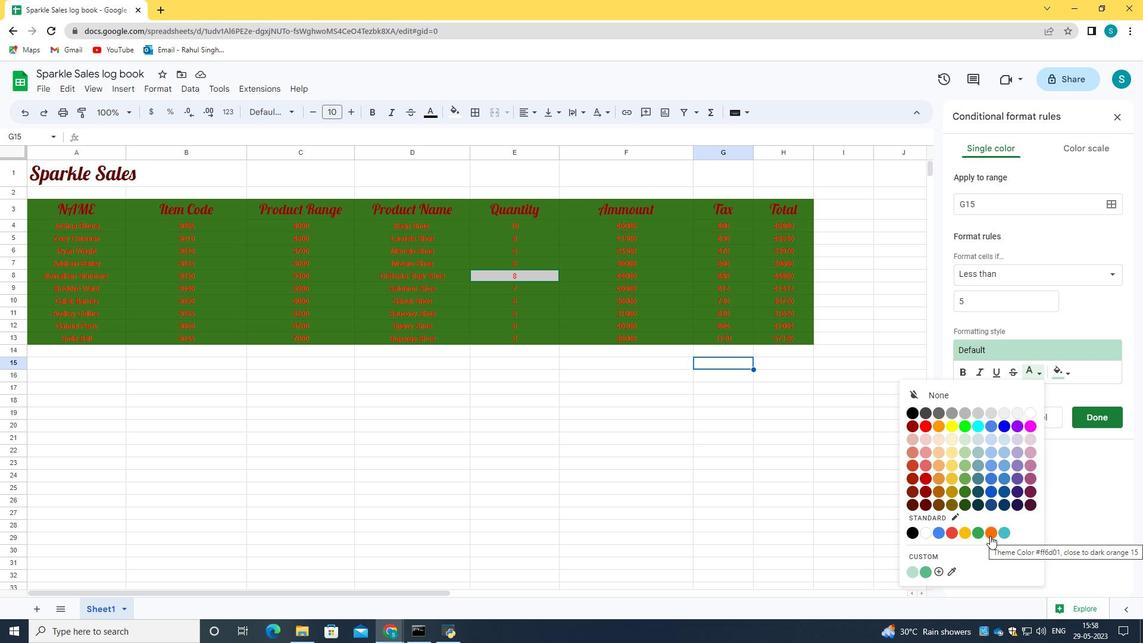 
Action: Mouse moved to (680, 298)
Screenshot: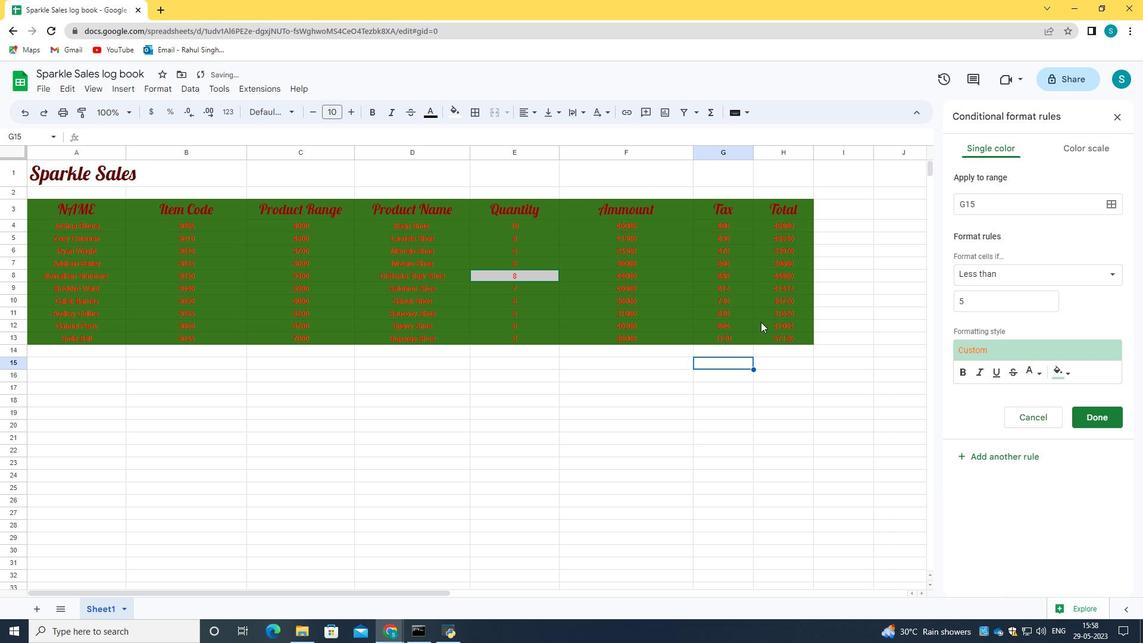 
Action: Mouse pressed left at (680, 298)
Screenshot: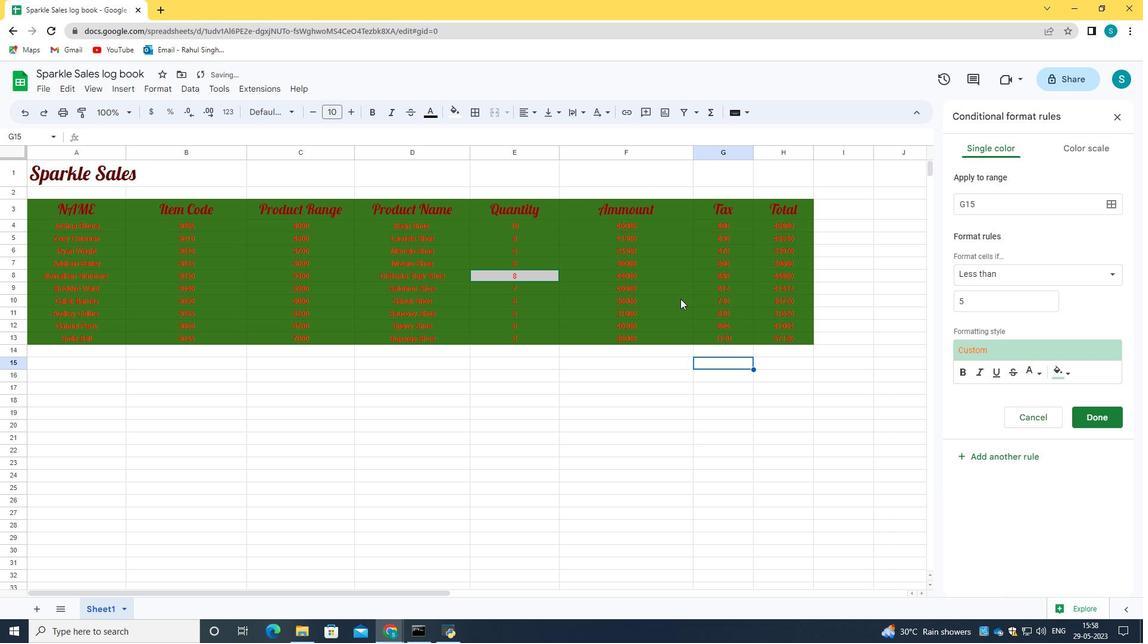 
Action: Mouse moved to (553, 348)
Screenshot: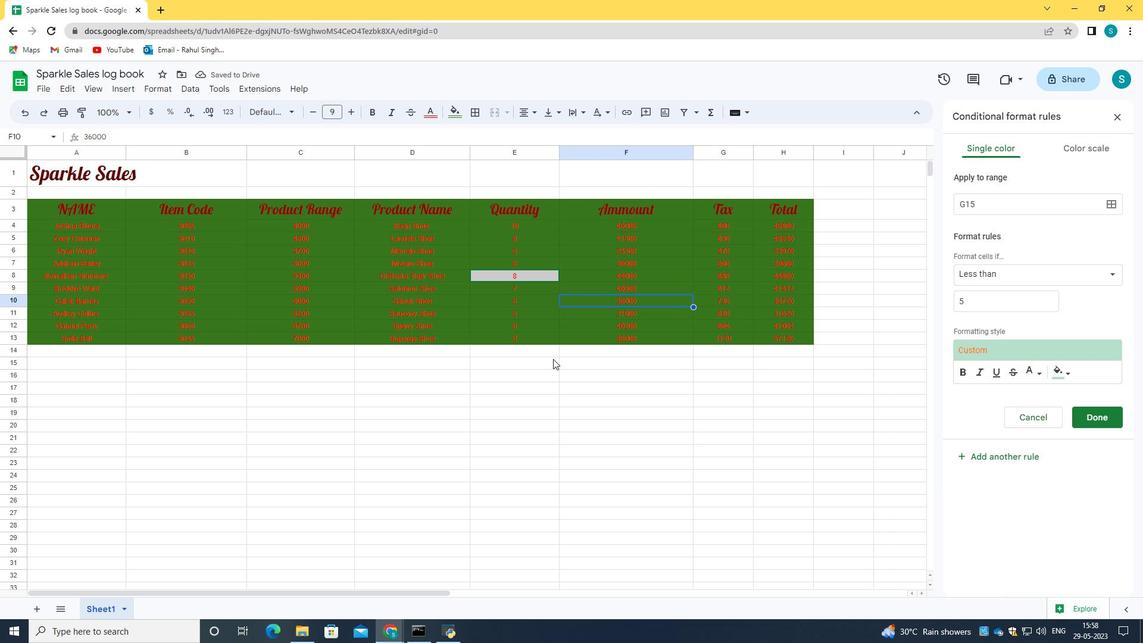 
Action: Mouse pressed left at (553, 348)
Screenshot: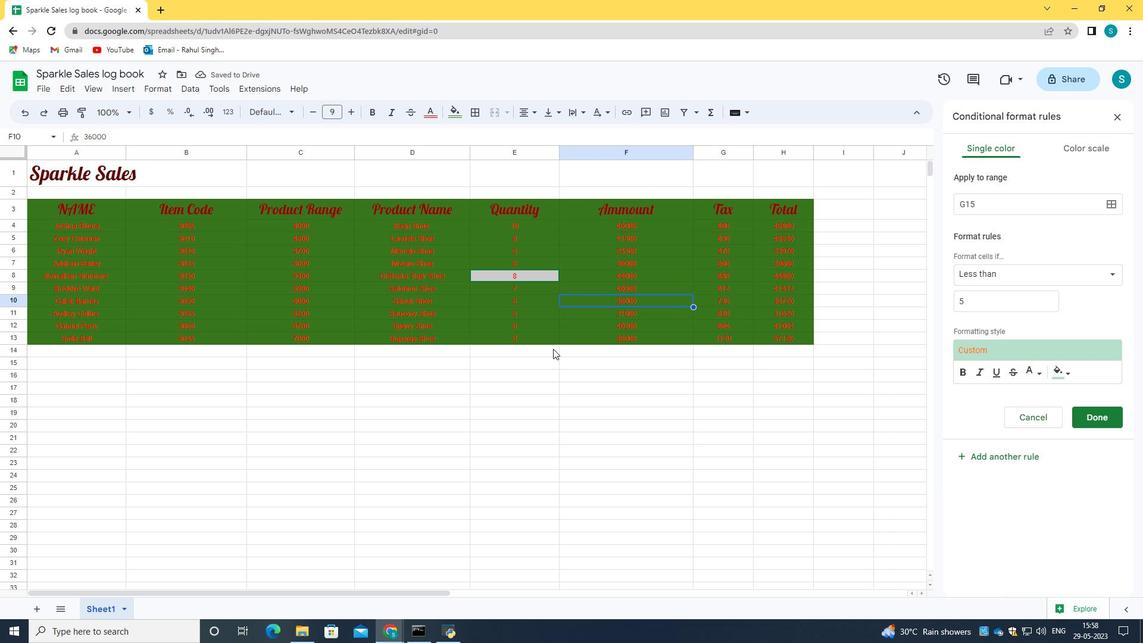 
Action: Mouse moved to (836, 238)
Screenshot: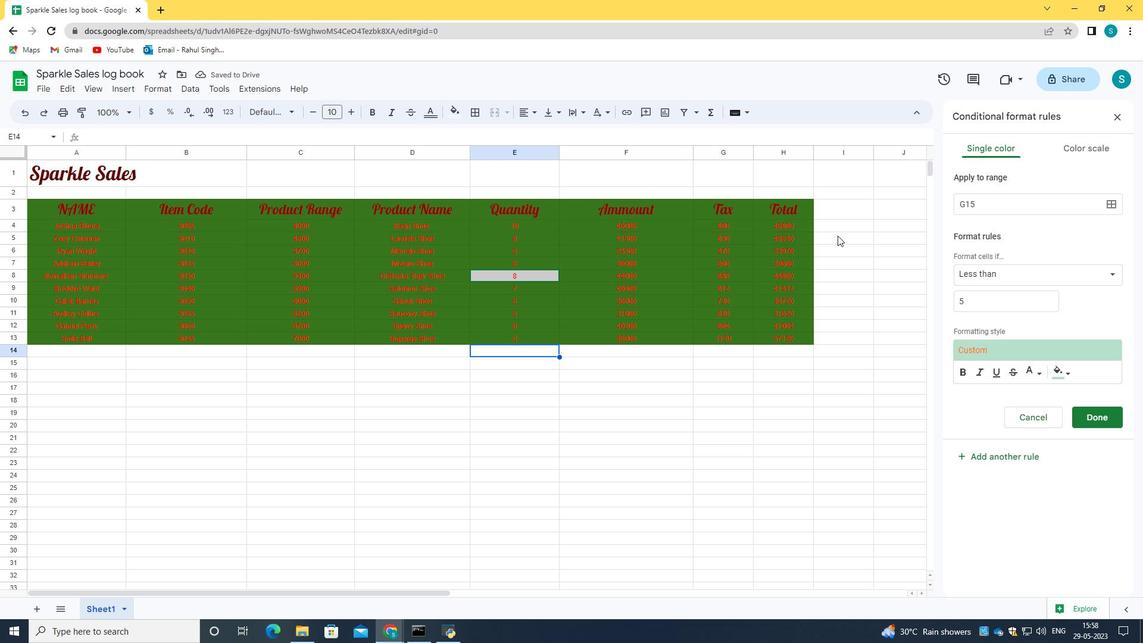 
Action: Mouse pressed left at (836, 238)
Screenshot: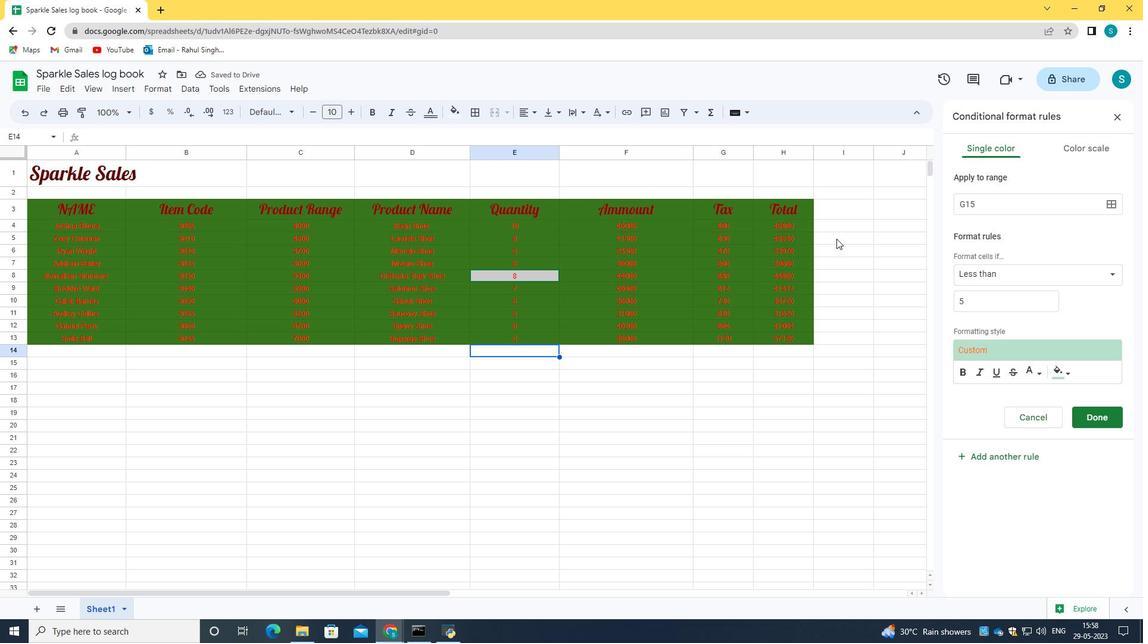 
Action: Mouse moved to (125, 154)
Screenshot: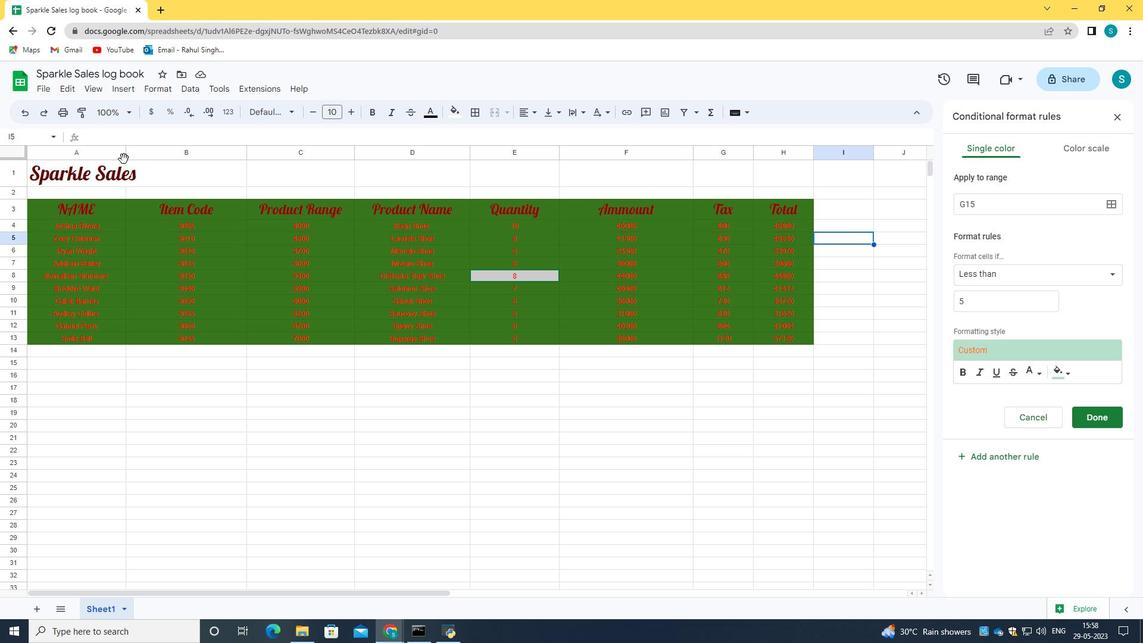 
Action: Mouse pressed left at (125, 154)
Screenshot: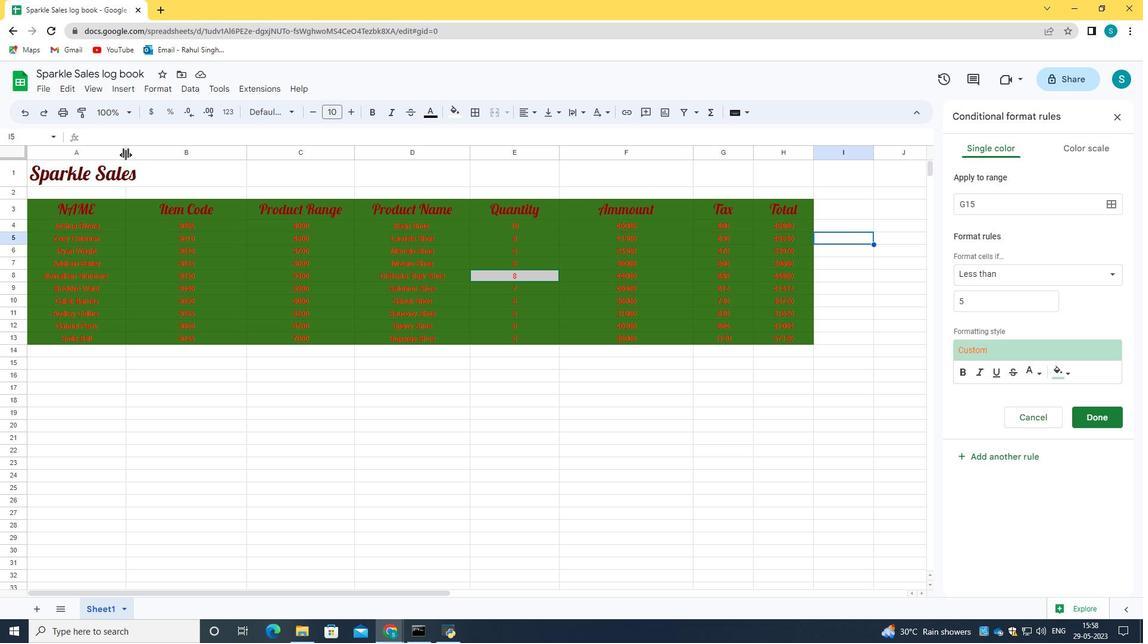 
Action: Mouse moved to (218, 150)
Screenshot: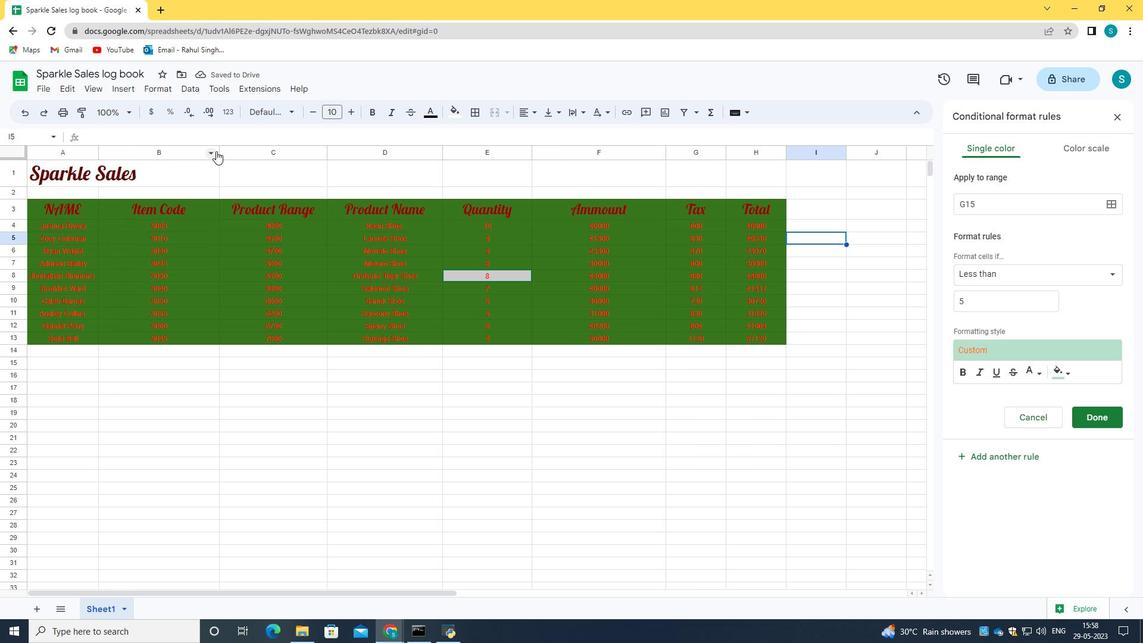 
Action: Mouse pressed left at (218, 150)
Screenshot: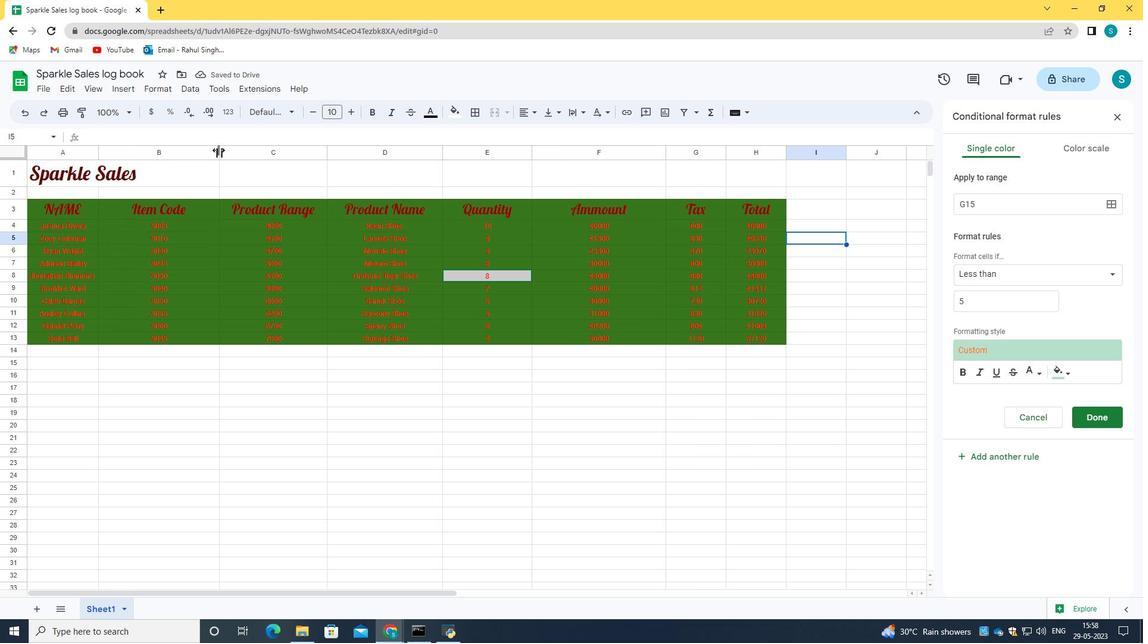 
Action: Mouse moved to (292, 150)
Screenshot: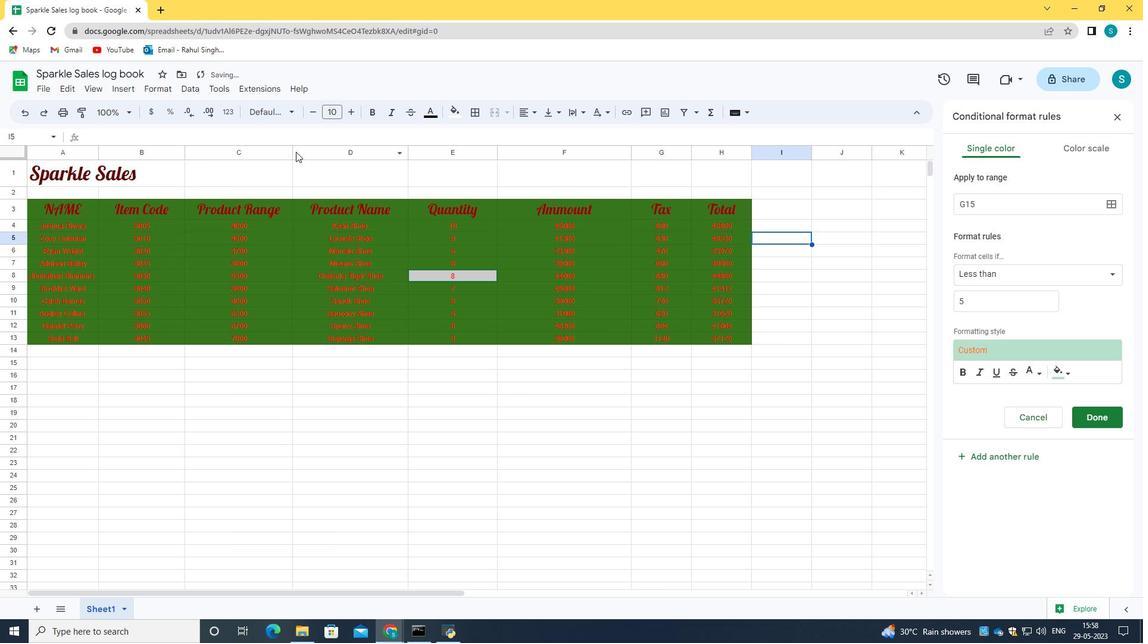 
Action: Mouse pressed left at (292, 150)
Screenshot: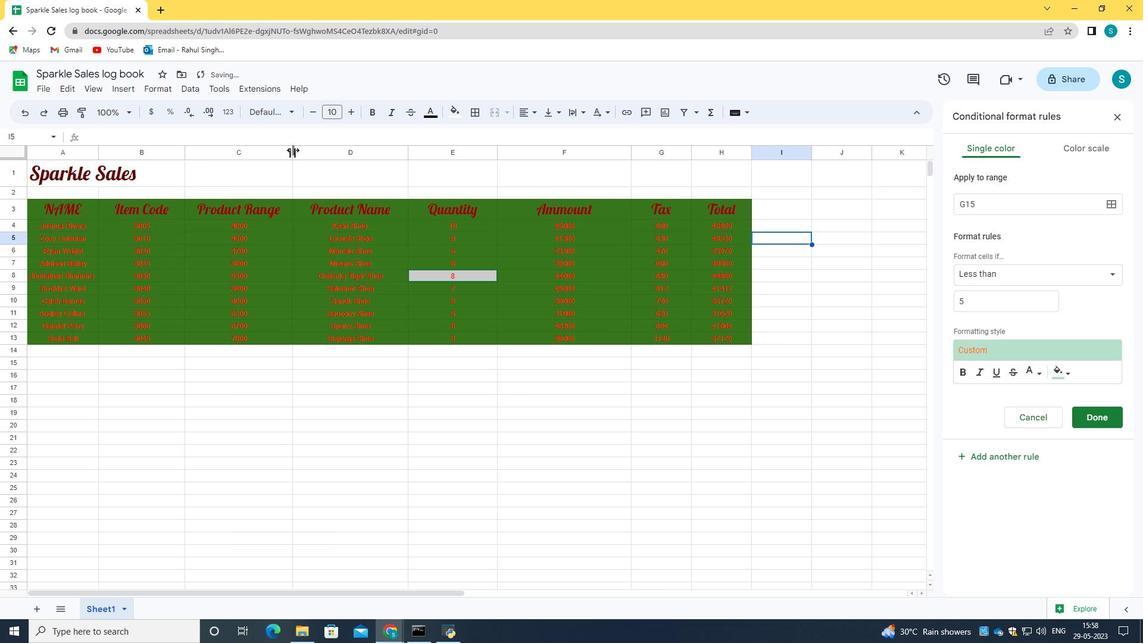 
Action: Mouse moved to (255, 151)
Screenshot: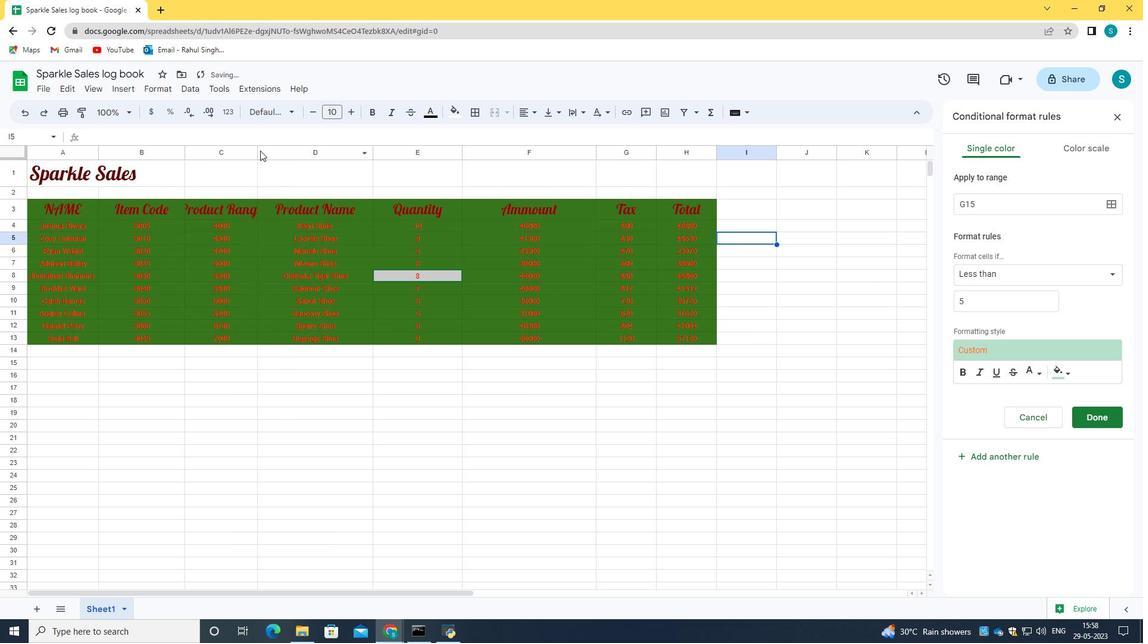 
Action: Mouse pressed left at (255, 151)
Screenshot: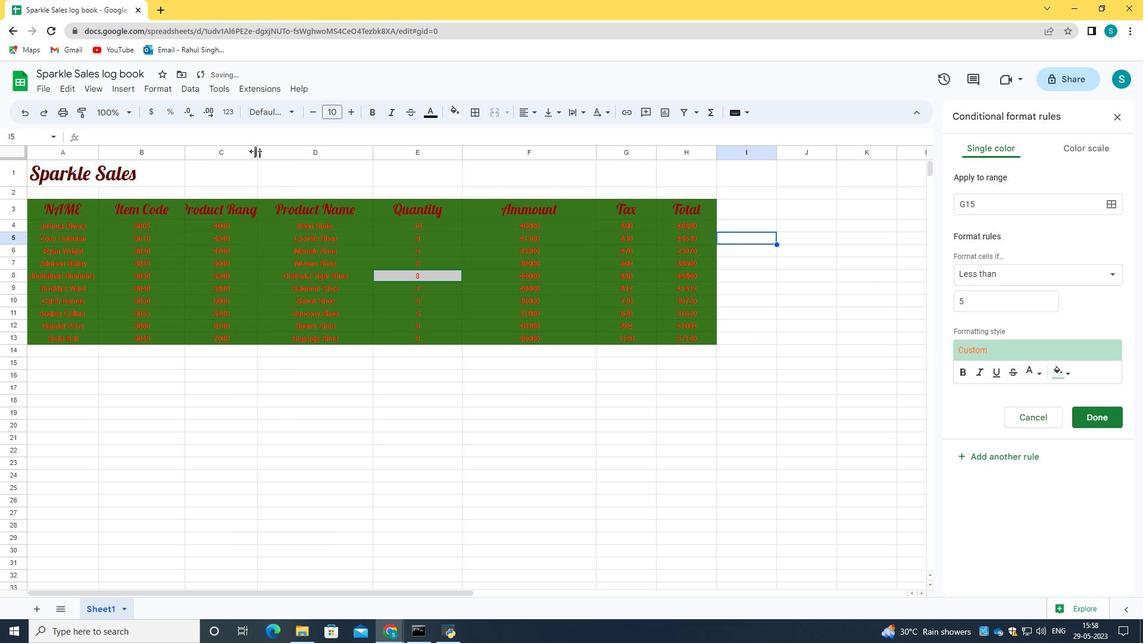 
Action: Mouse moved to (400, 150)
Screenshot: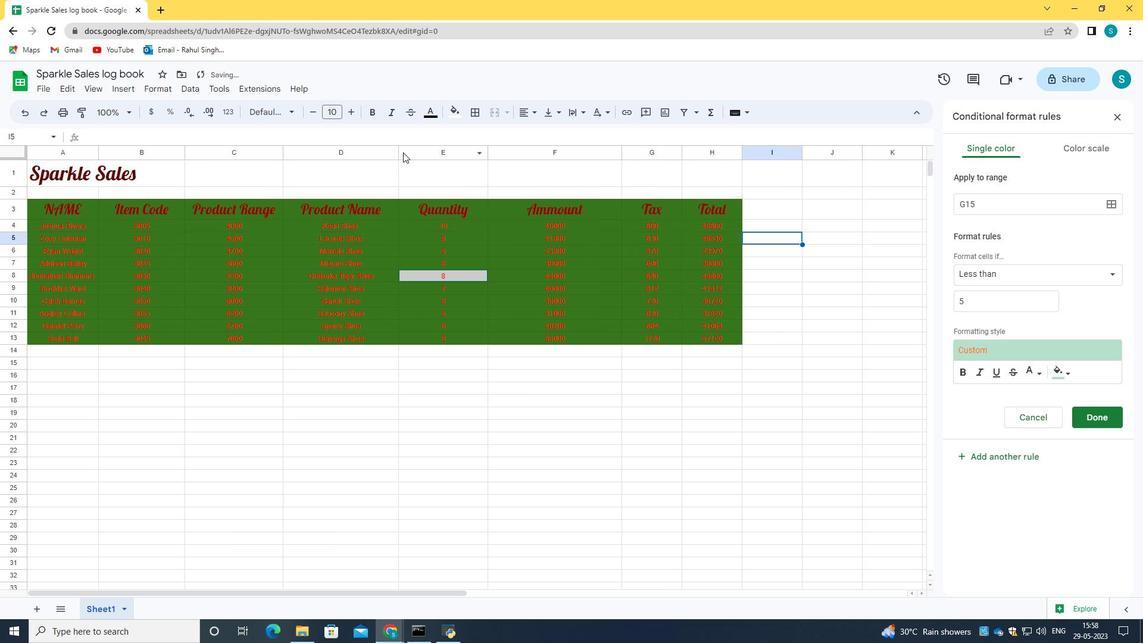 
Action: Mouse pressed left at (400, 150)
Screenshot: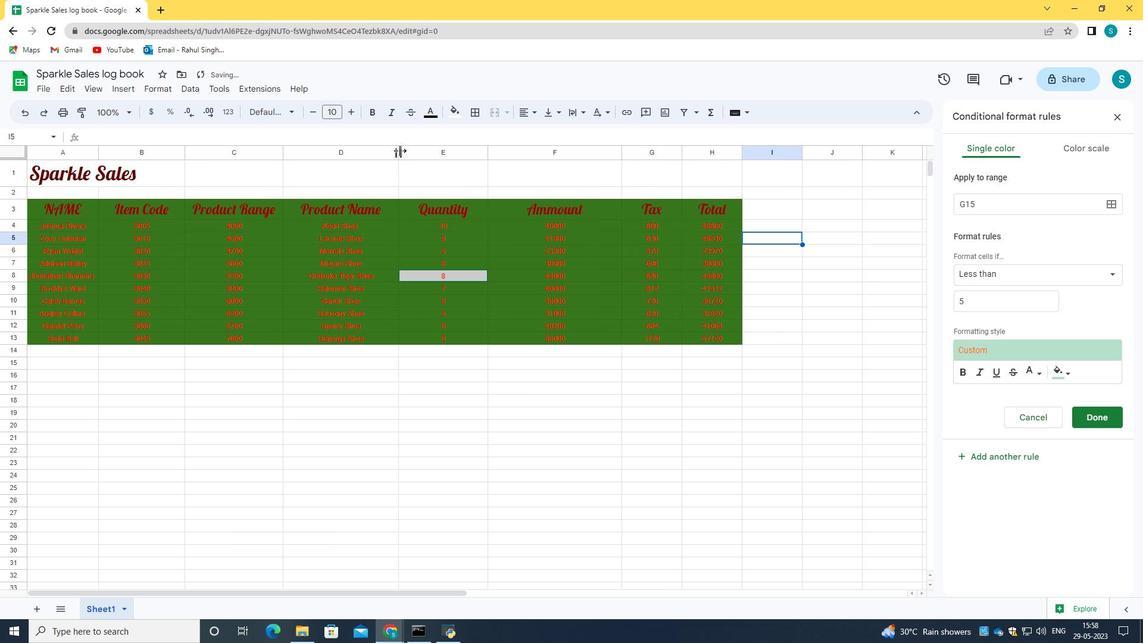 
Action: Mouse moved to (466, 152)
Screenshot: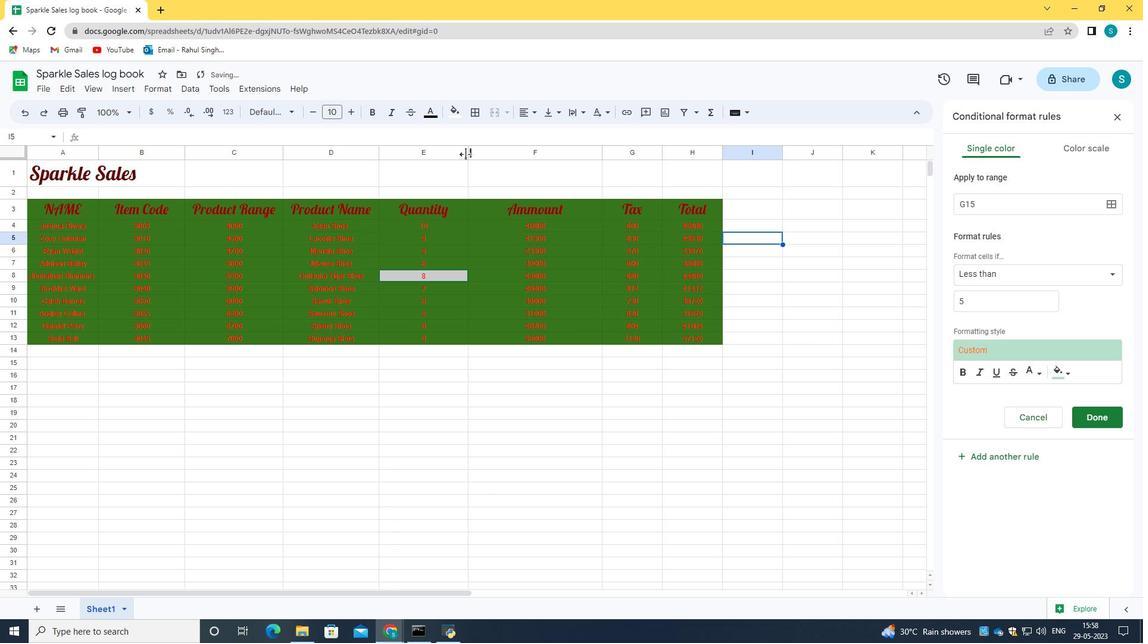 
Action: Mouse pressed left at (466, 152)
Screenshot: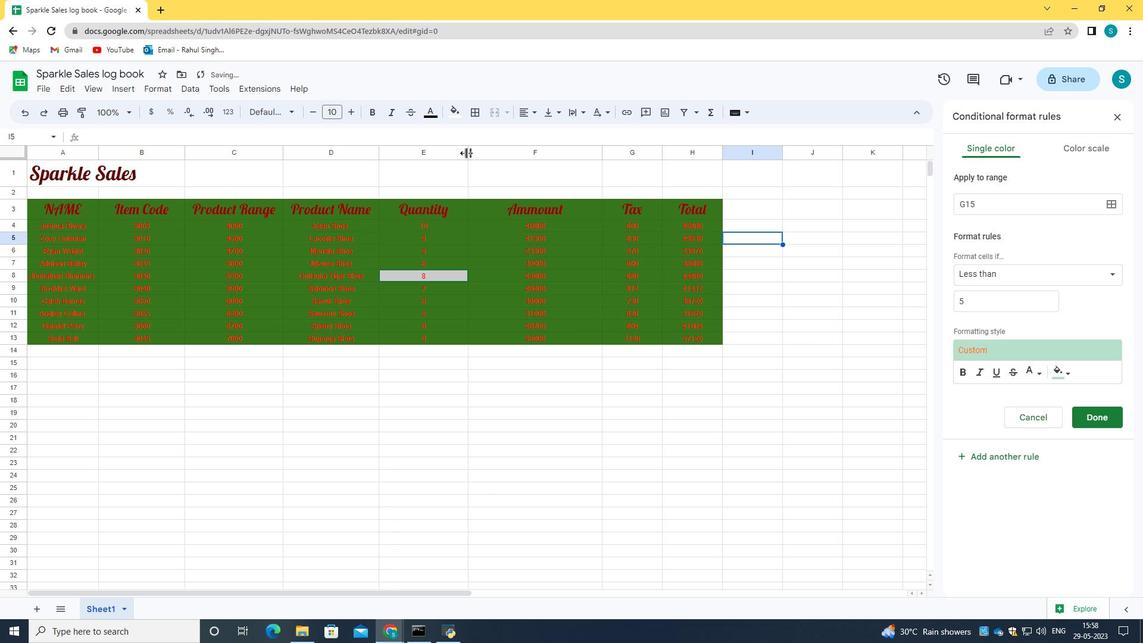 
Action: Mouse moved to (580, 154)
Screenshot: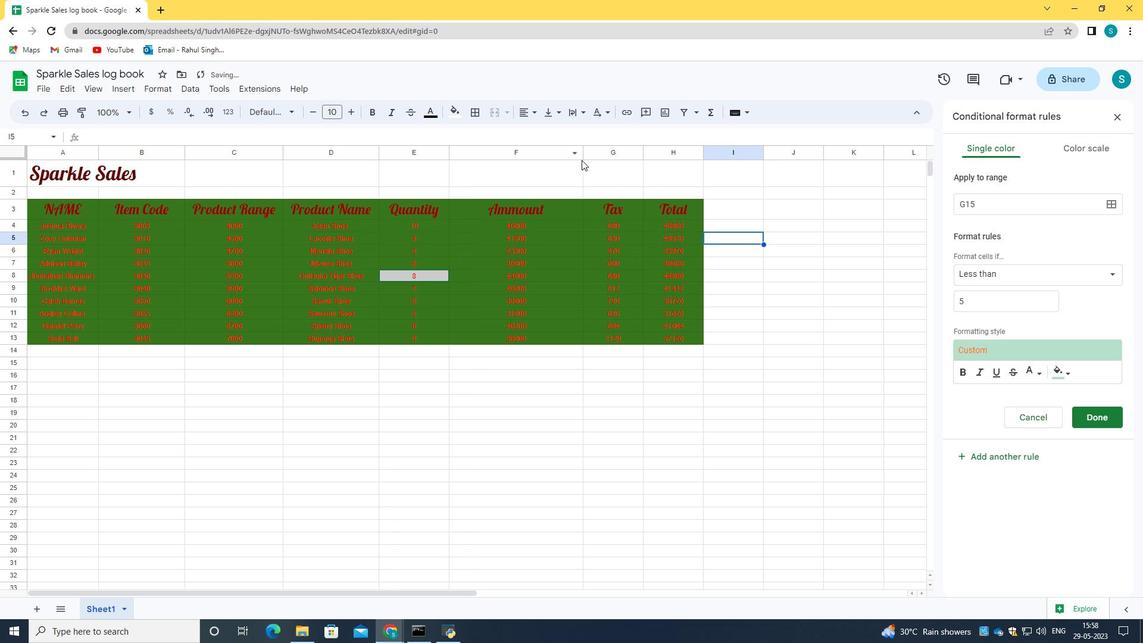 
Action: Mouse pressed left at (580, 154)
Screenshot: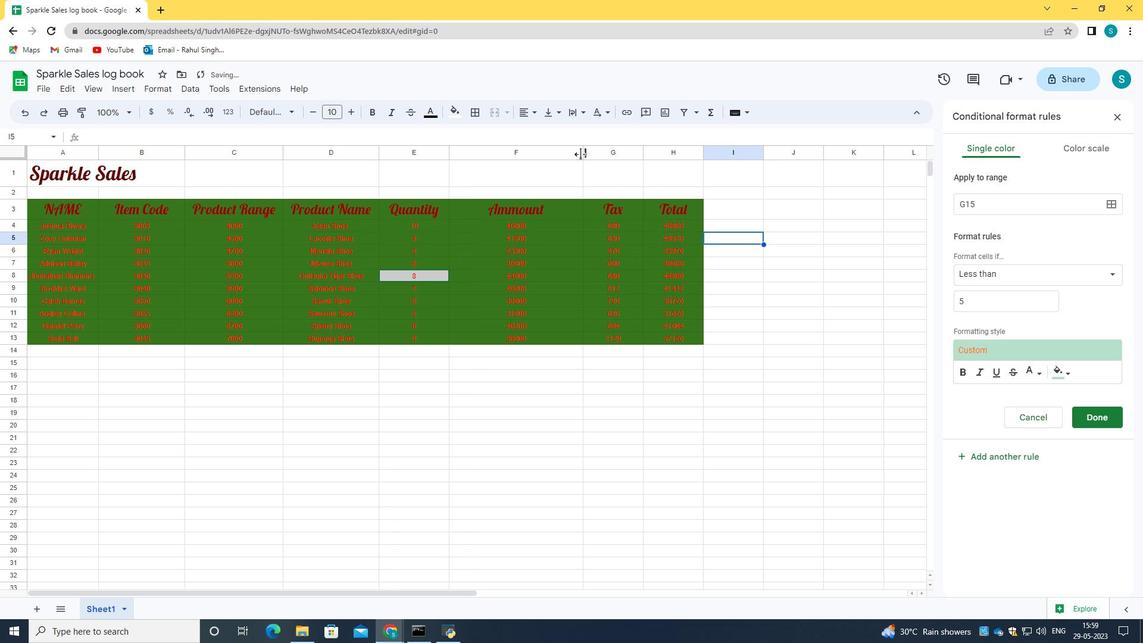 
Action: Mouse moved to (547, 153)
Screenshot: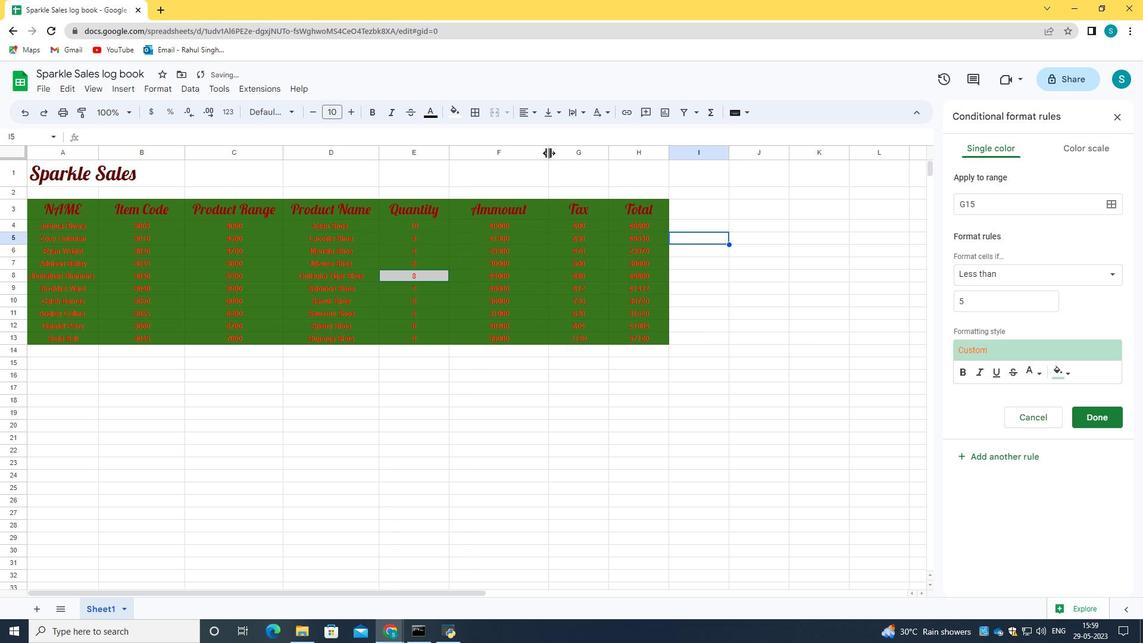 
Action: Mouse pressed left at (547, 153)
Screenshot: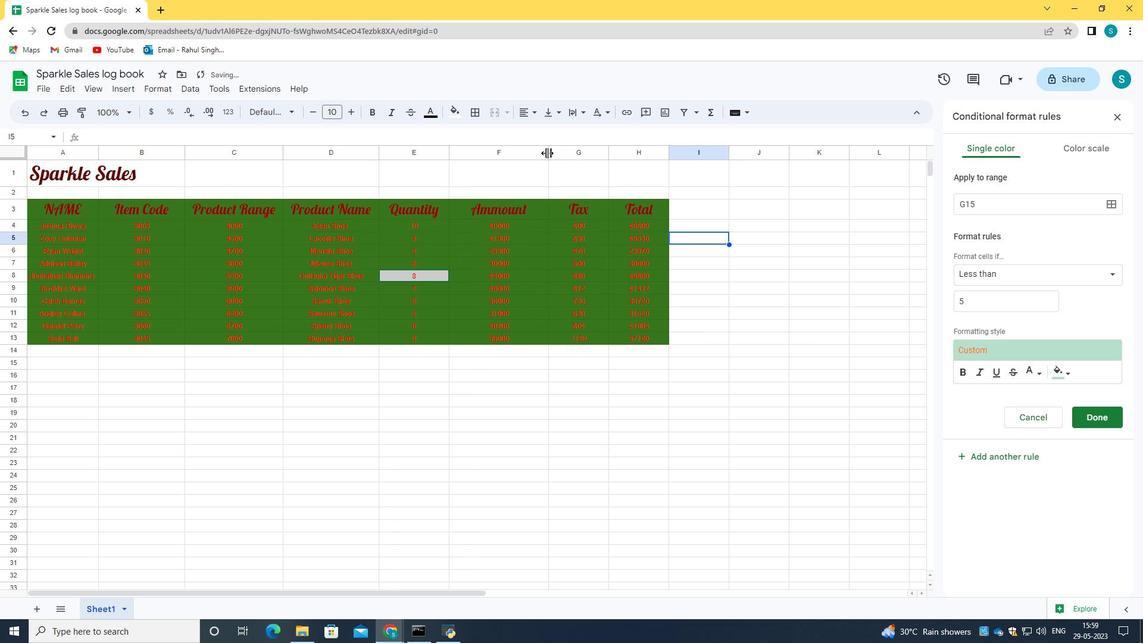 
Action: Mouse moved to (589, 150)
Screenshot: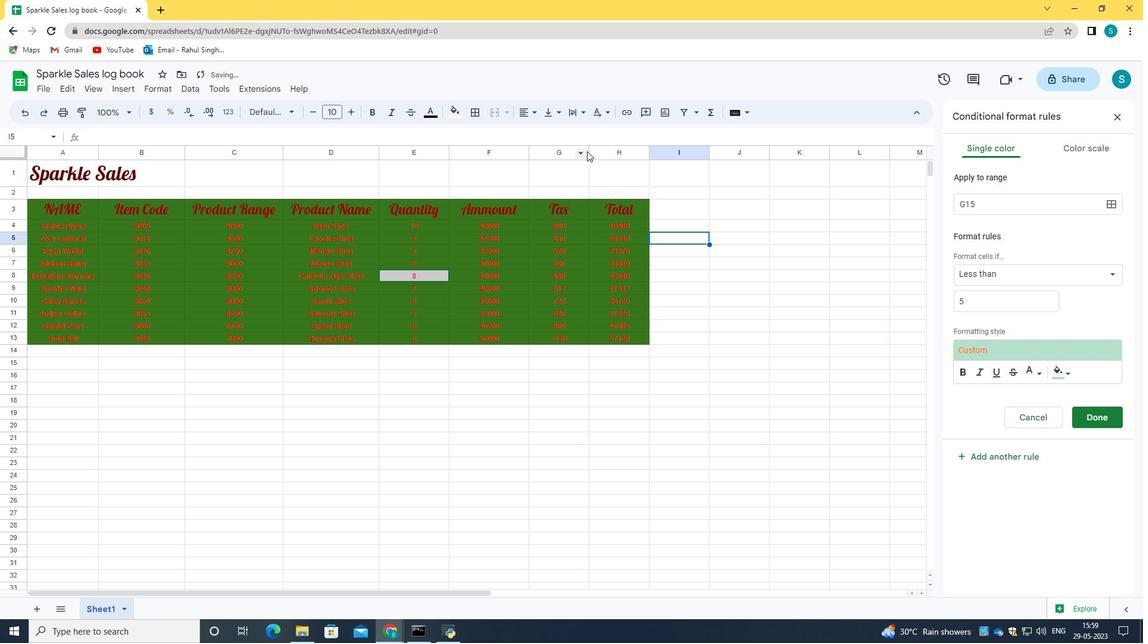 
Action: Mouse pressed left at (589, 150)
Screenshot: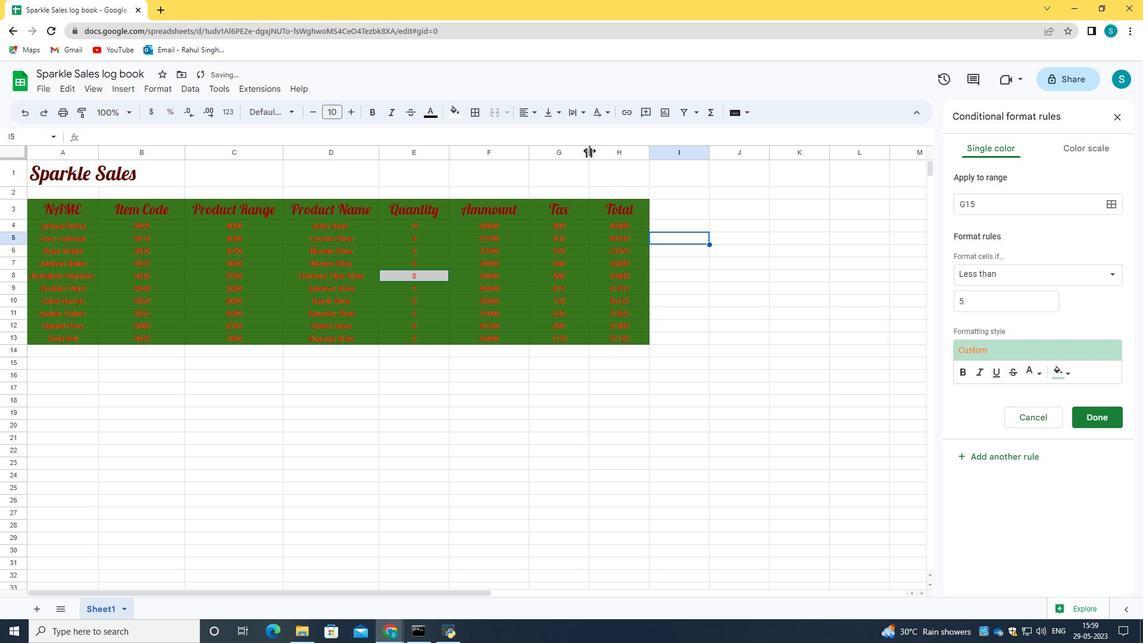 
Action: Mouse moved to (640, 151)
Screenshot: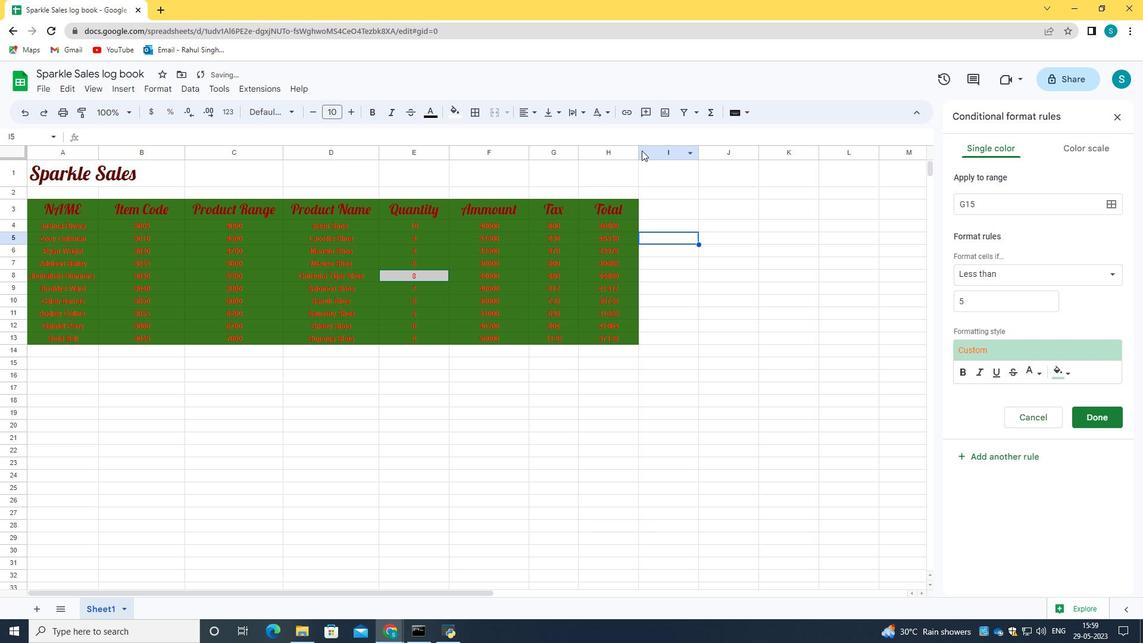 
Action: Mouse pressed left at (640, 151)
Screenshot: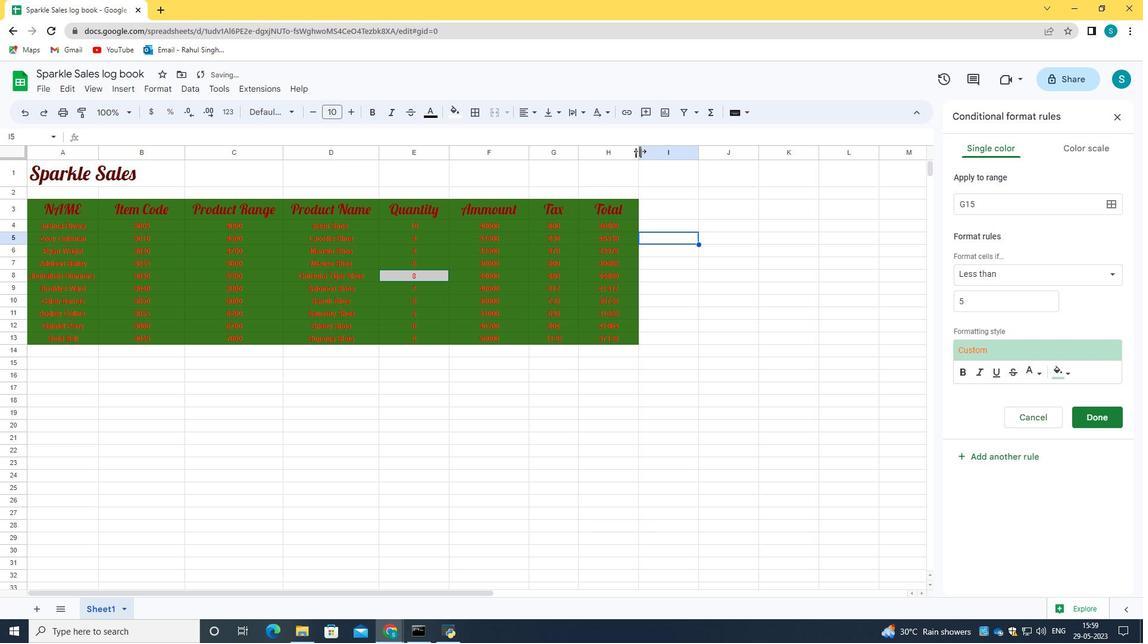 
Action: Mouse moved to (672, 188)
Screenshot: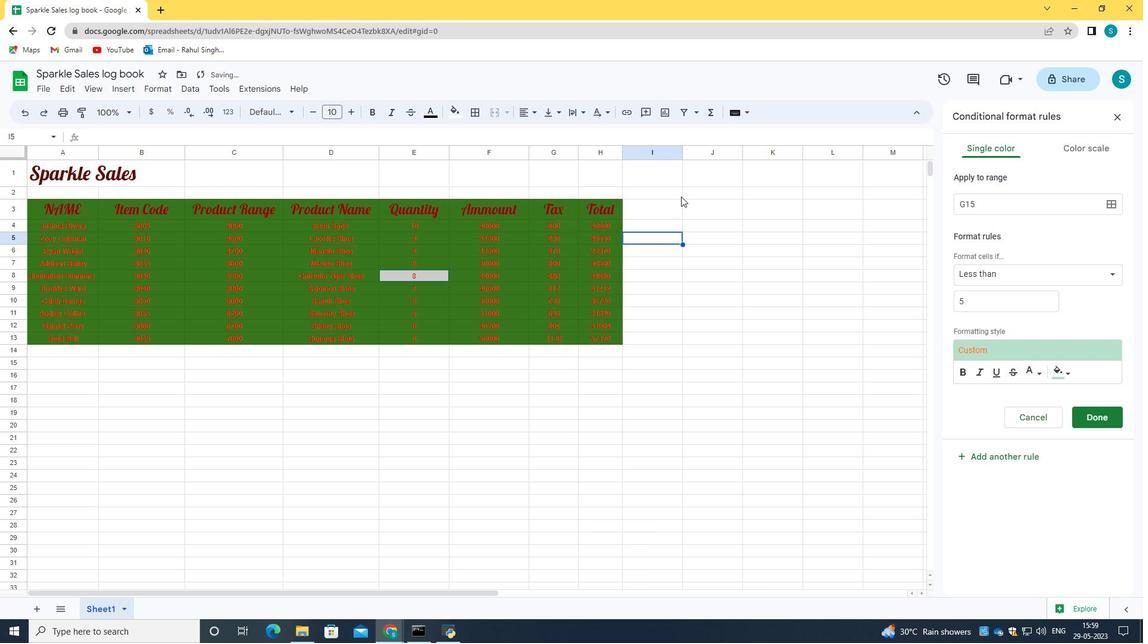 
Action: Mouse pressed left at (672, 188)
Screenshot: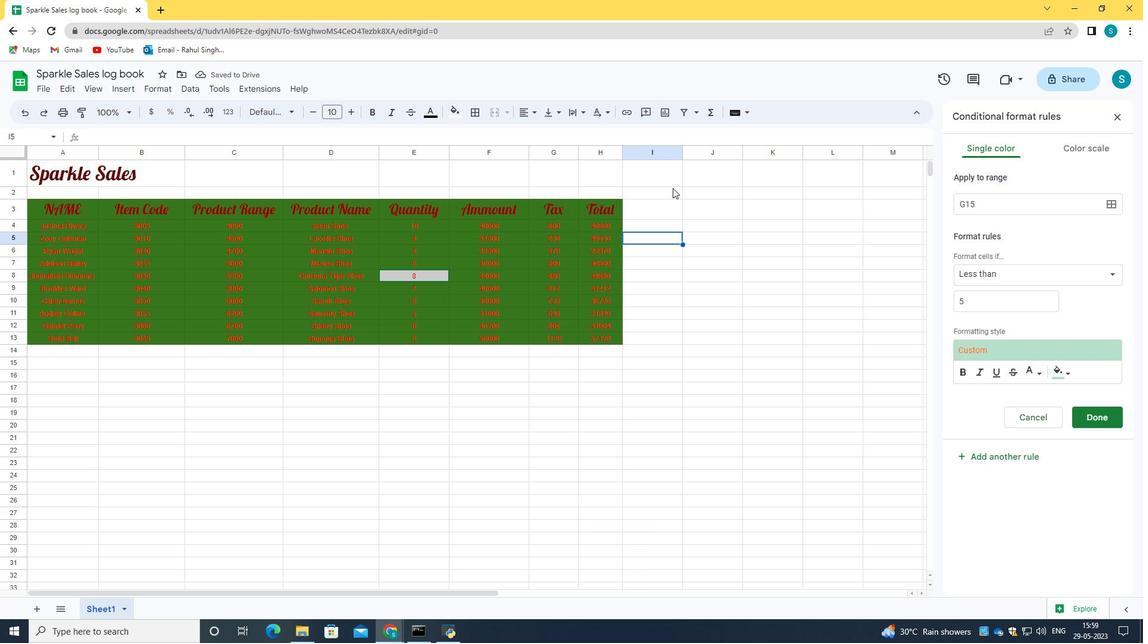 
Action: Mouse moved to (682, 347)
Screenshot: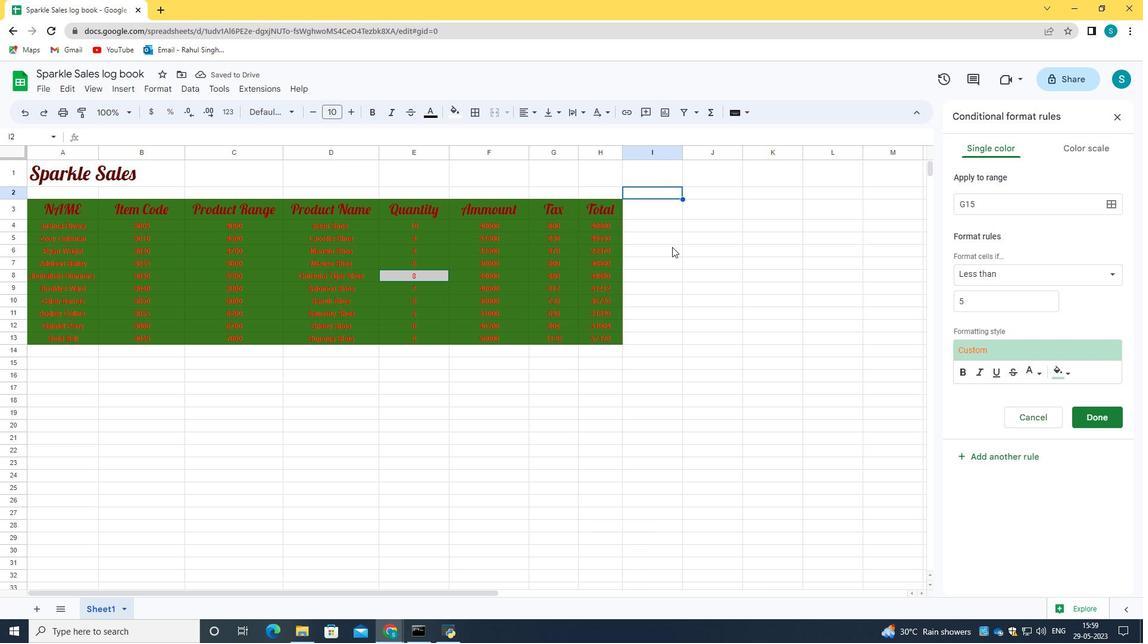 
Action: Mouse pressed left at (682, 347)
Screenshot: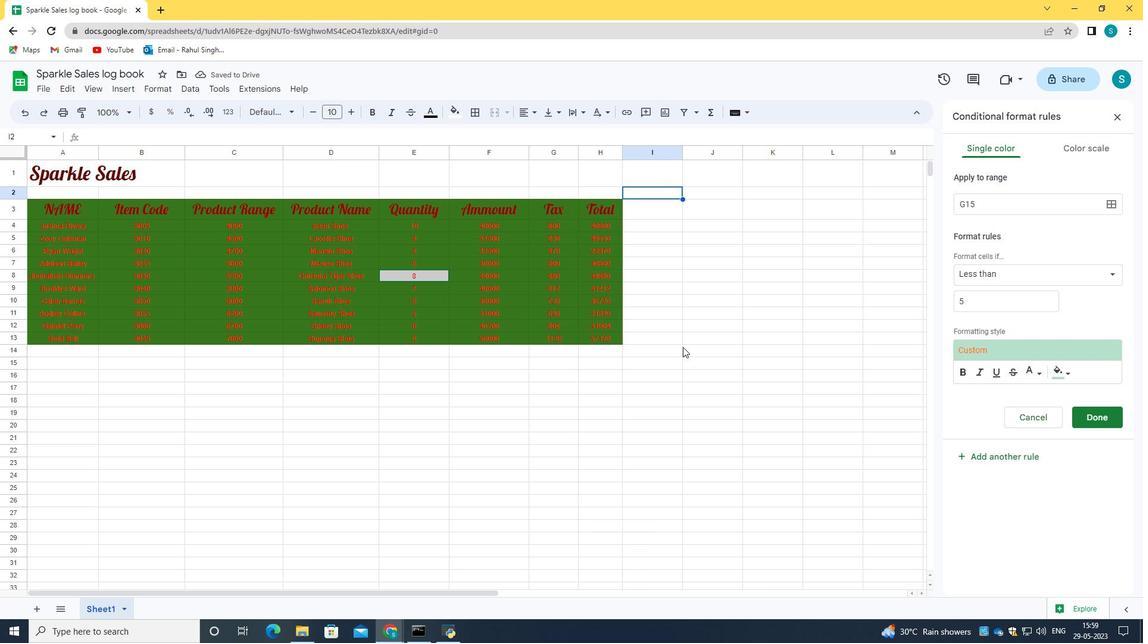 
Action: Mouse moved to (565, 417)
Screenshot: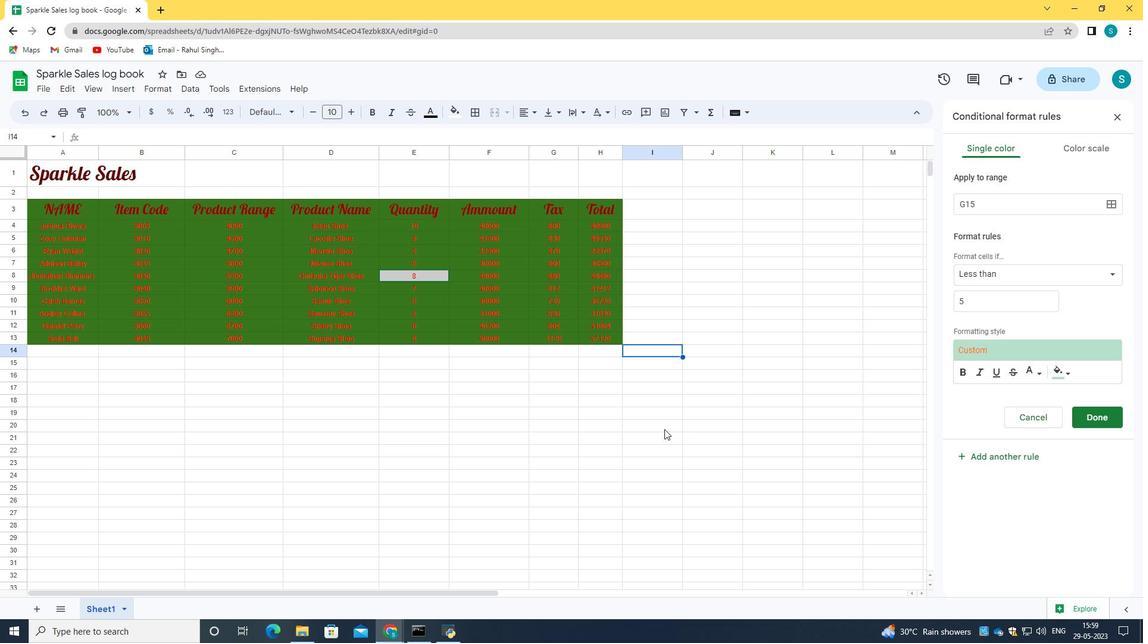 
Action: Mouse pressed left at (565, 417)
Screenshot: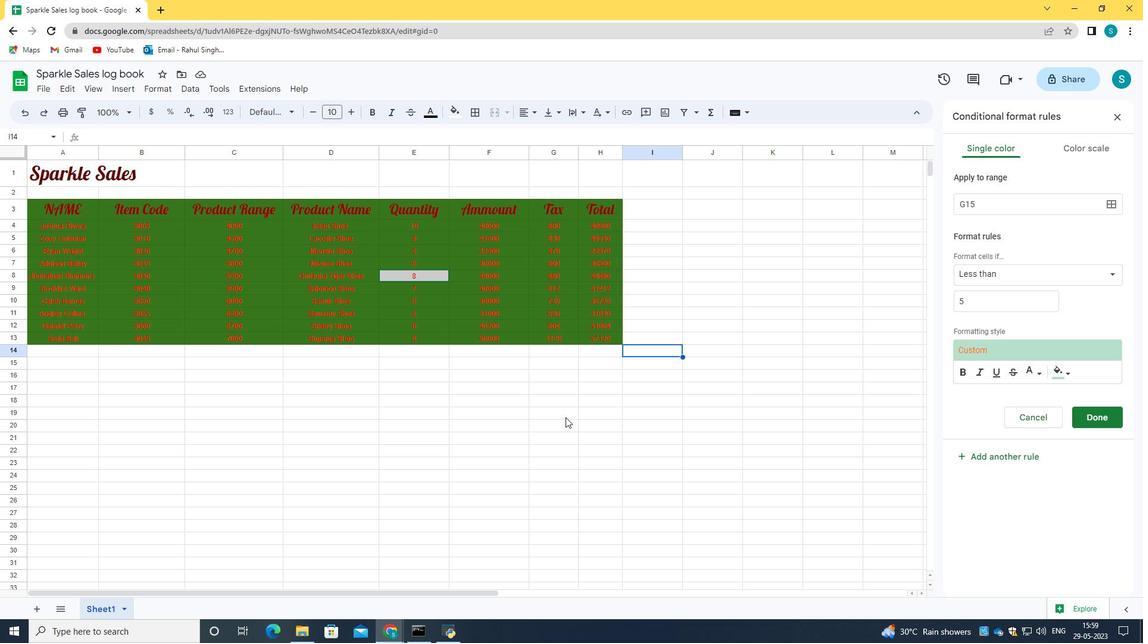 
Action: Key pressed ctrl+S<'\x13'><'\x13'><'\x13'>
Screenshot: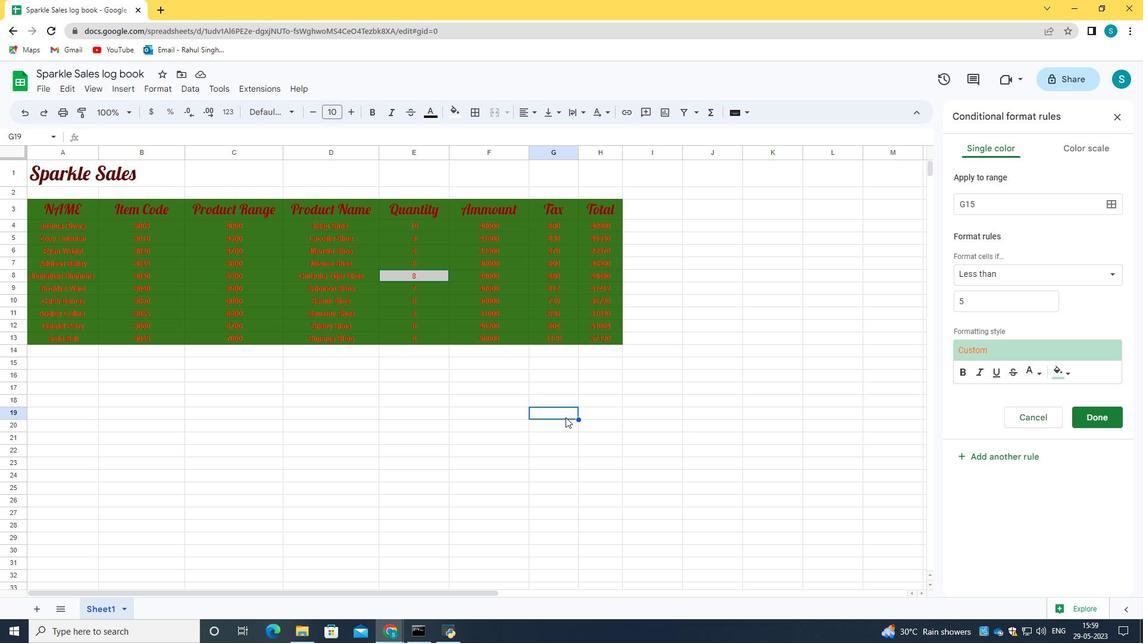
Action: Mouse moved to (607, 397)
Screenshot: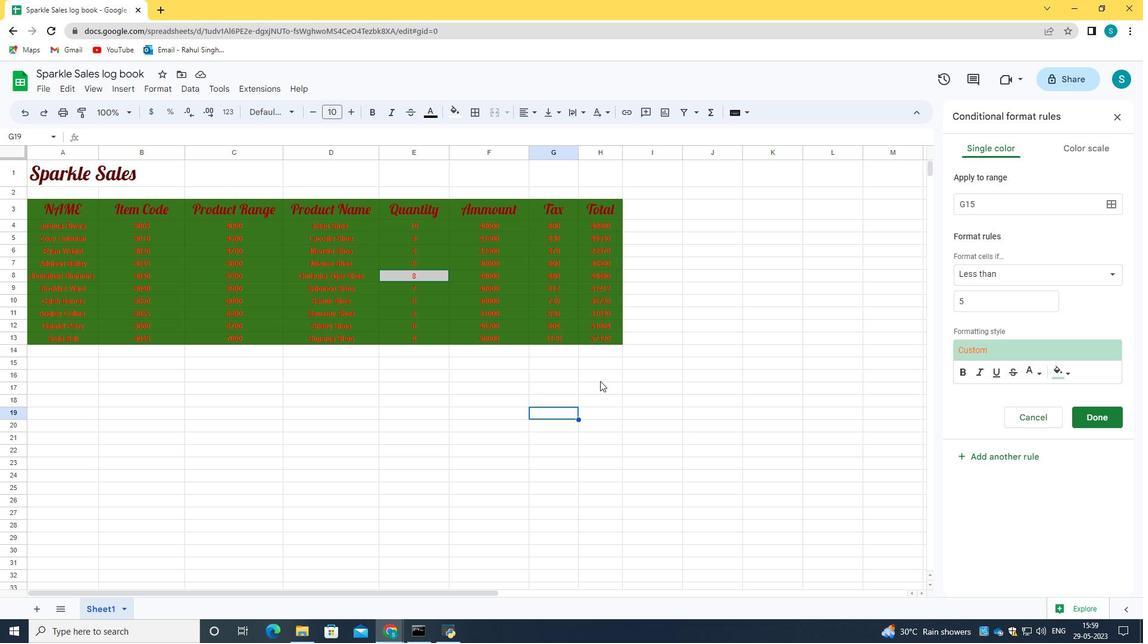 
